 Task: Save your favorite rooftop view spot in New York as a favorite location.
Action: Key pressed <Key.caps_lock>S<Key.caps_lock>andbar<Key.space>
Screenshot: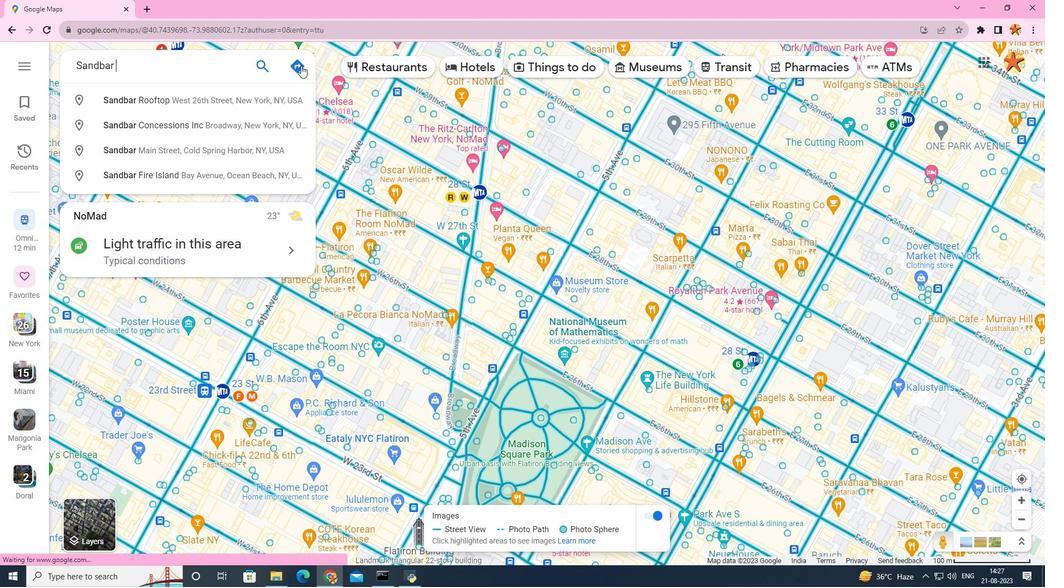 
Action: Mouse moved to (300, 102)
Screenshot: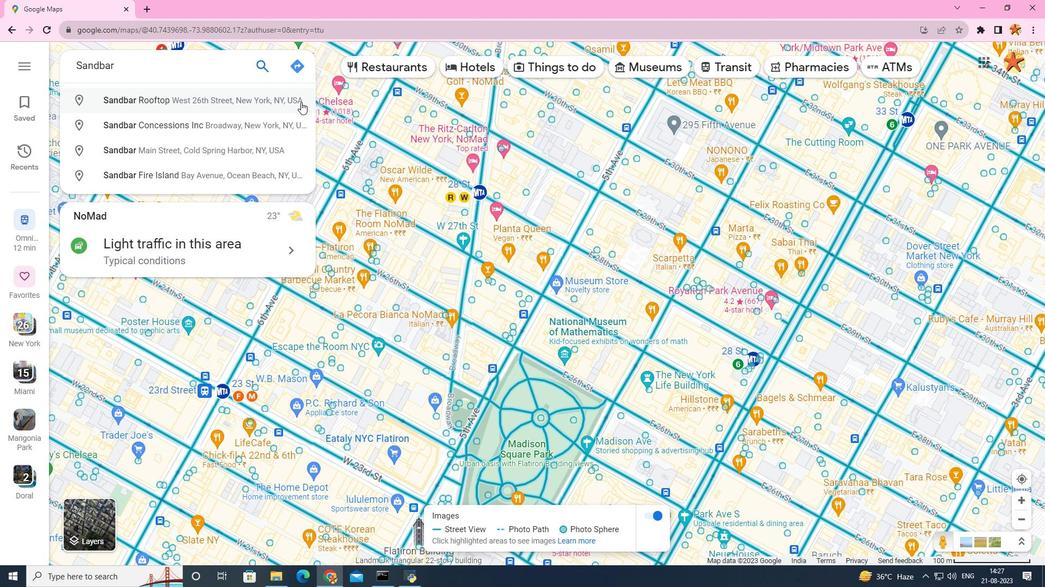 
Action: Mouse pressed left at (300, 102)
Screenshot: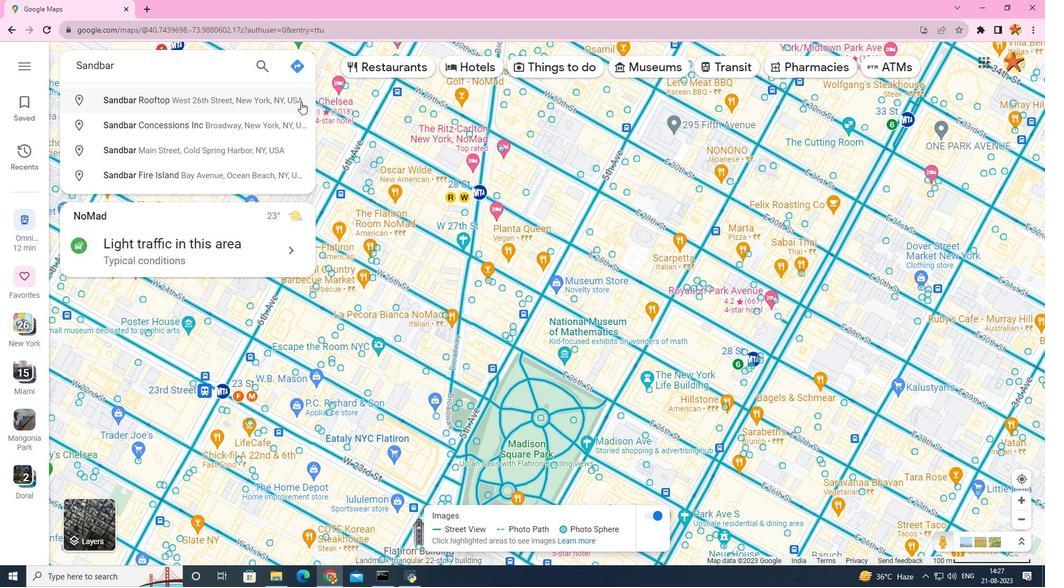 
Action: Mouse moved to (157, 287)
Screenshot: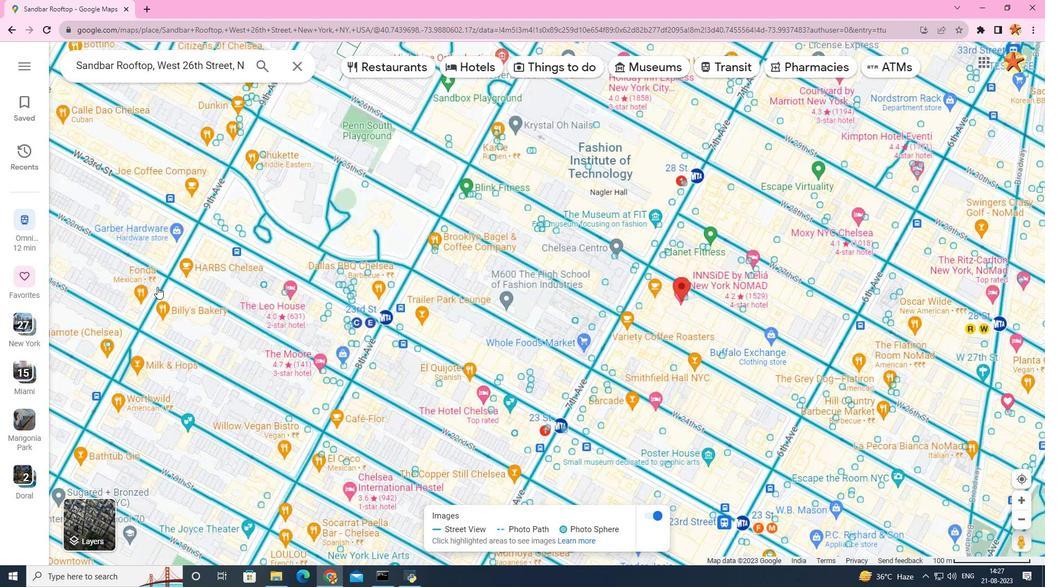 
Action: Mouse scrolled (157, 286) with delta (0, 0)
Screenshot: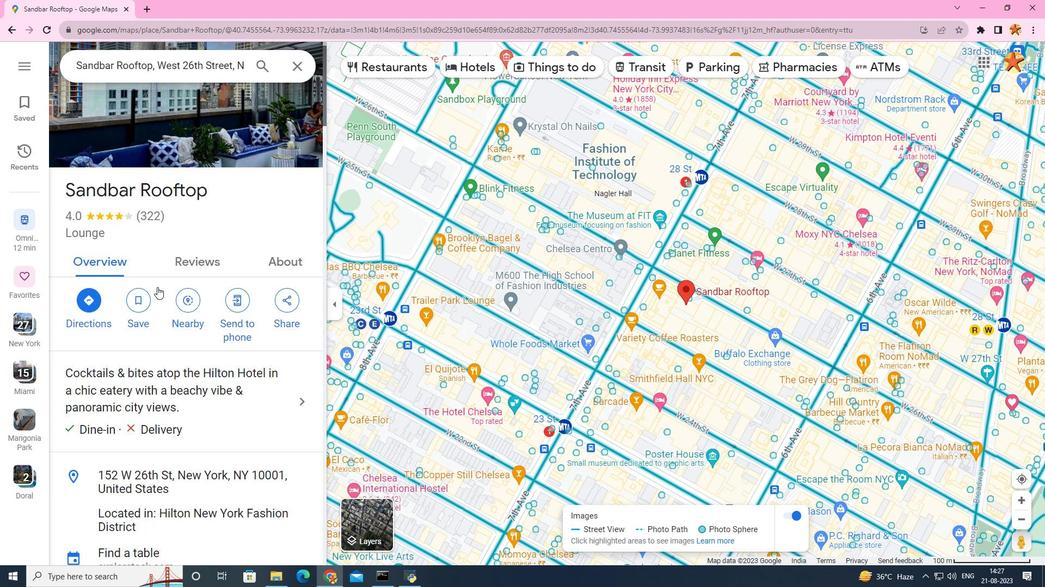 
Action: Mouse scrolled (157, 286) with delta (0, 0)
Screenshot: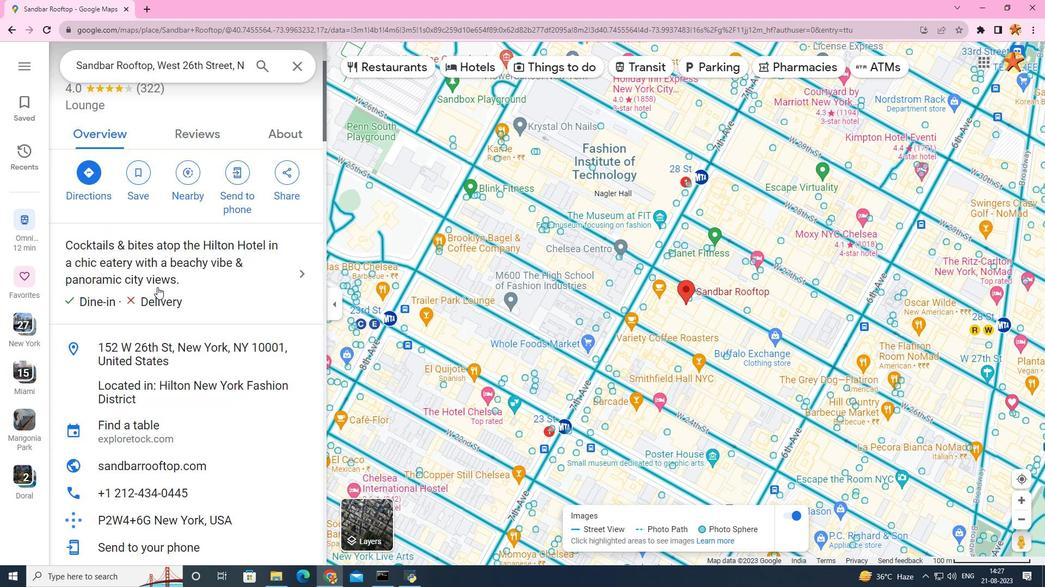 
Action: Mouse scrolled (157, 286) with delta (0, 0)
Screenshot: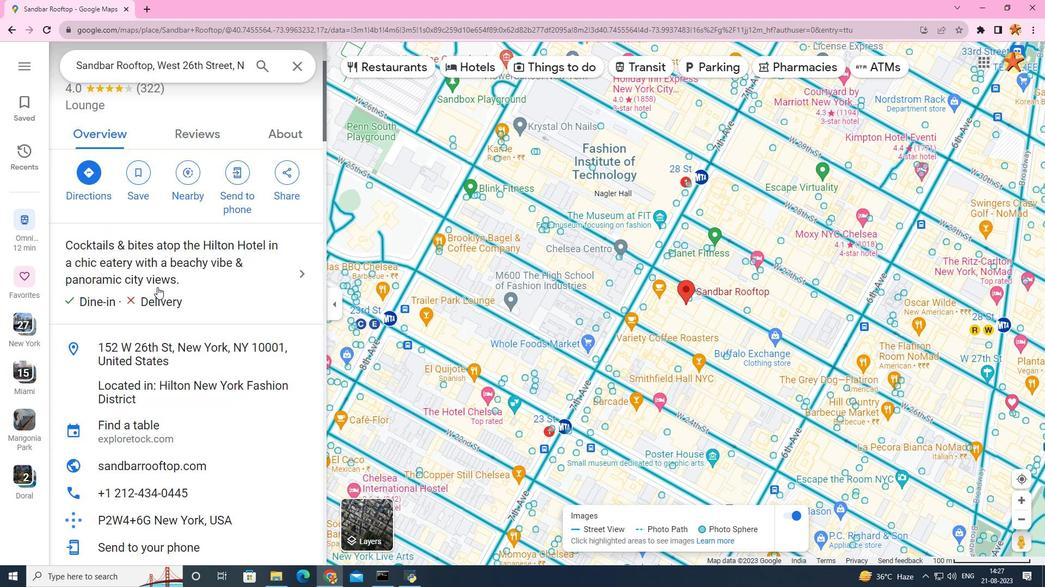 
Action: Mouse scrolled (157, 286) with delta (0, 0)
Screenshot: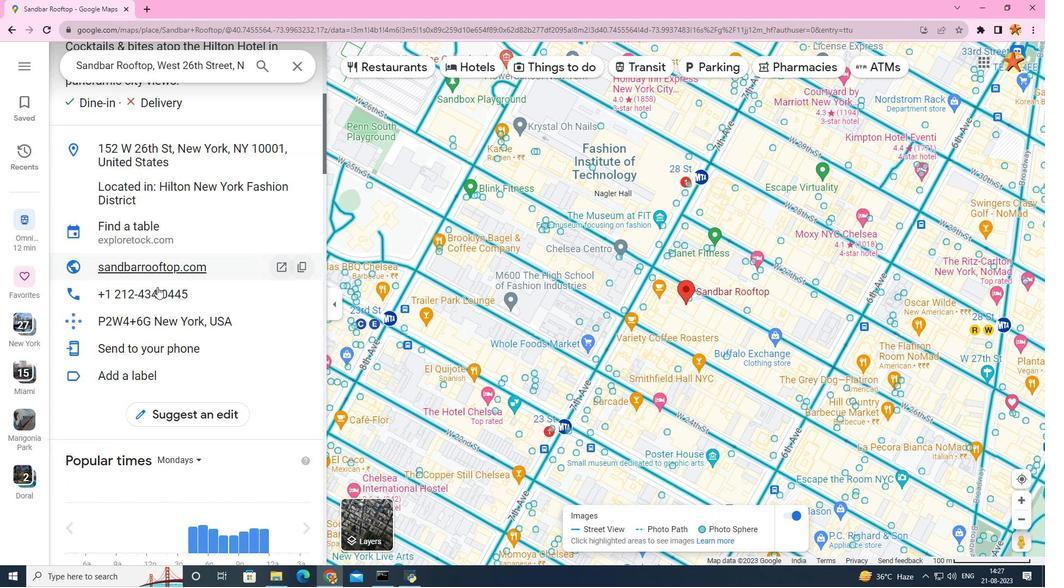 
Action: Mouse scrolled (157, 286) with delta (0, 0)
Screenshot: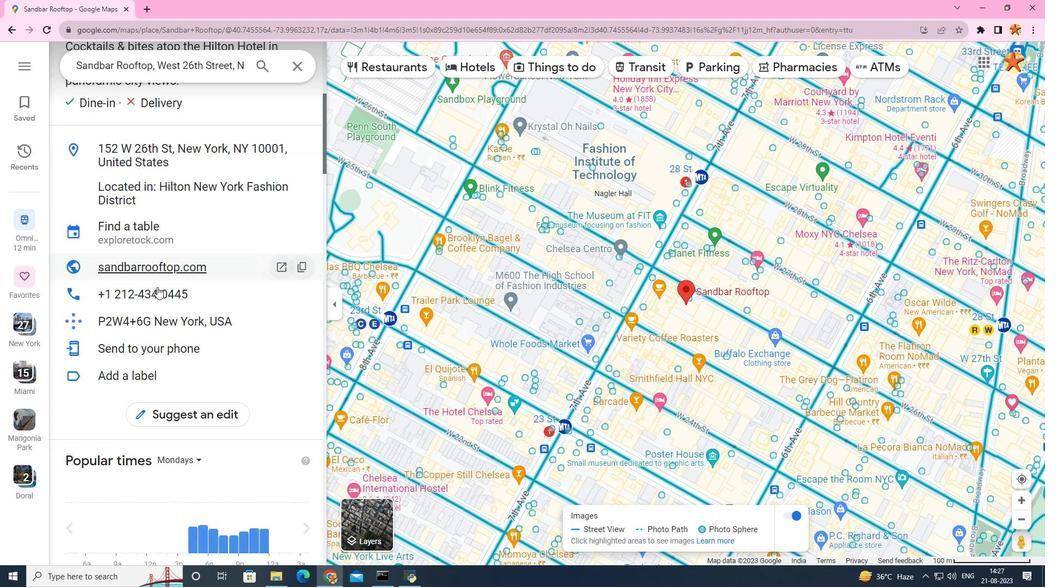 
Action: Mouse scrolled (157, 286) with delta (0, 0)
Screenshot: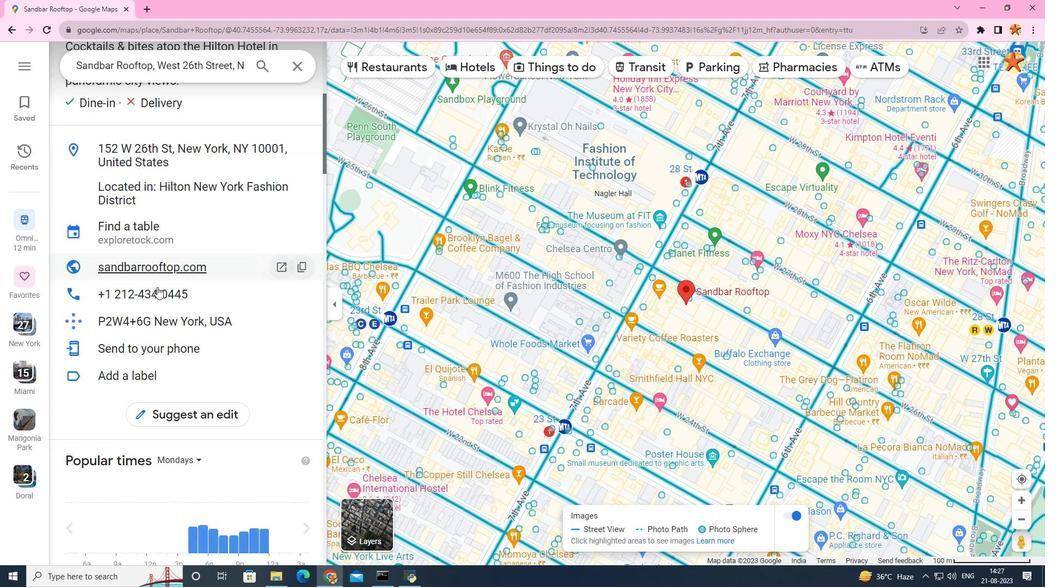 
Action: Mouse scrolled (157, 286) with delta (0, 0)
Screenshot: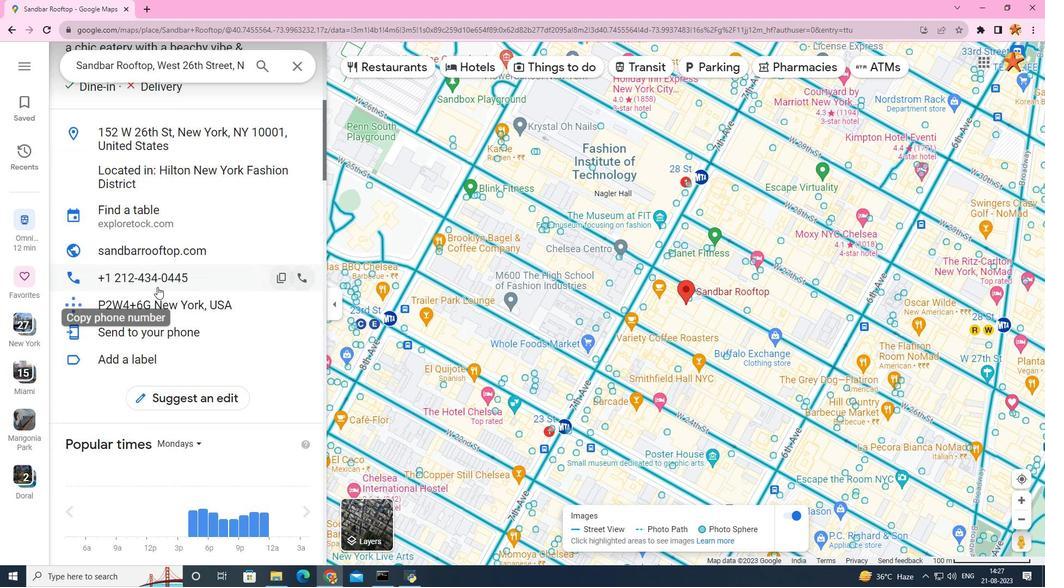 
Action: Mouse scrolled (157, 286) with delta (0, 0)
Screenshot: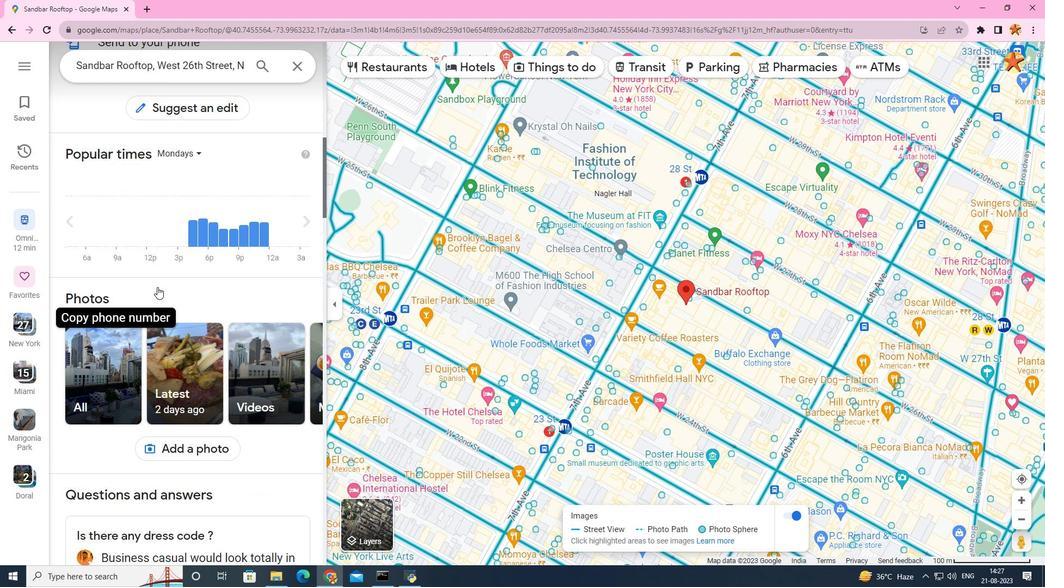 
Action: Mouse scrolled (157, 286) with delta (0, 0)
Screenshot: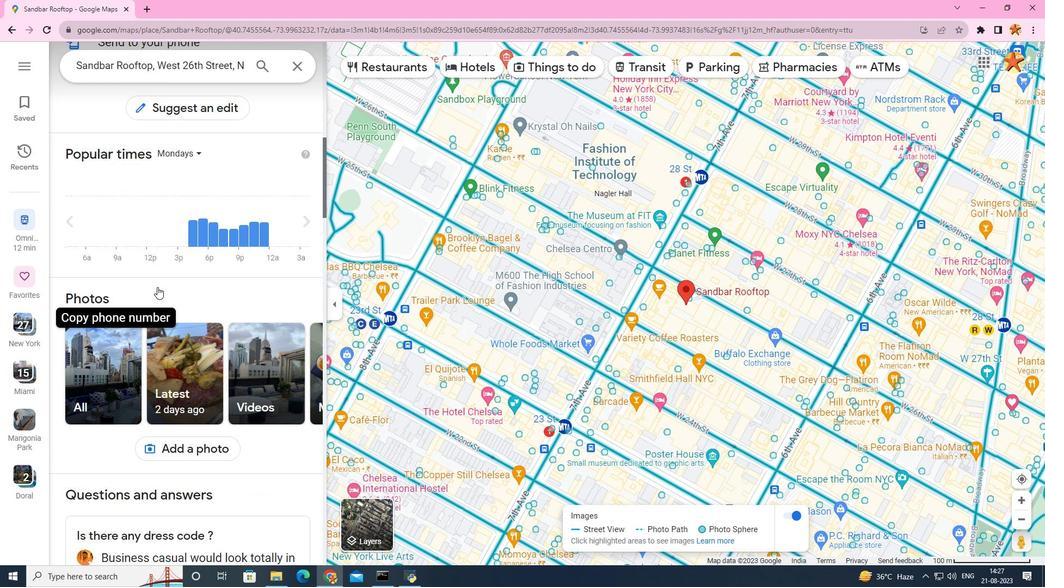 
Action: Mouse scrolled (157, 286) with delta (0, 0)
Screenshot: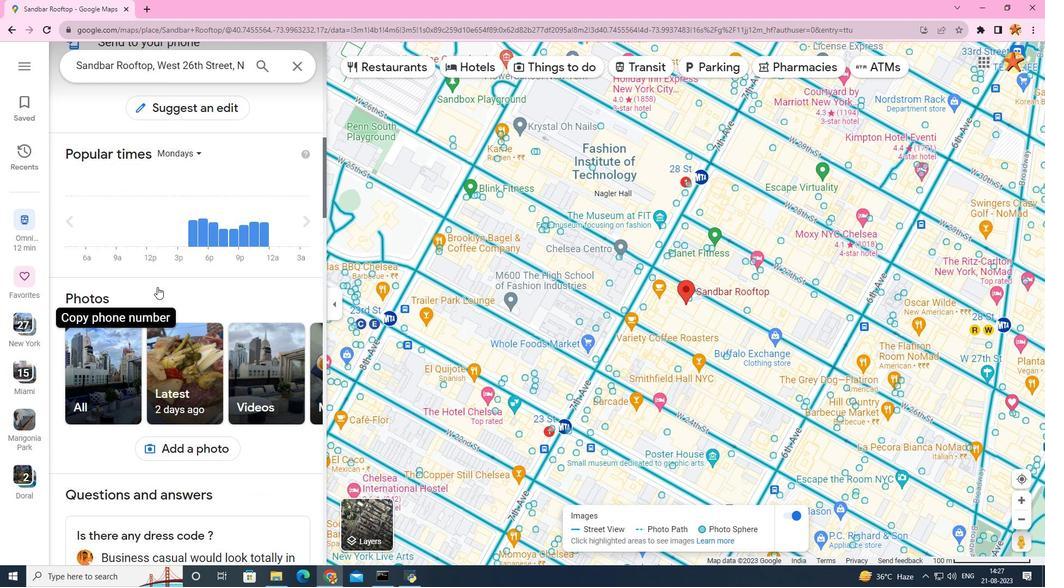
Action: Mouse scrolled (157, 286) with delta (0, 0)
Screenshot: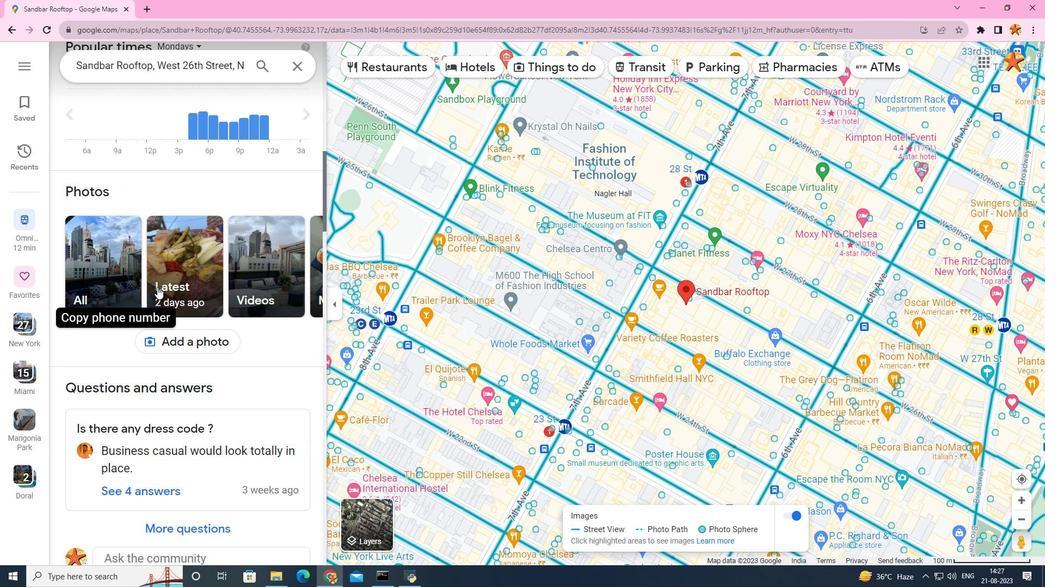
Action: Mouse scrolled (157, 286) with delta (0, 0)
Screenshot: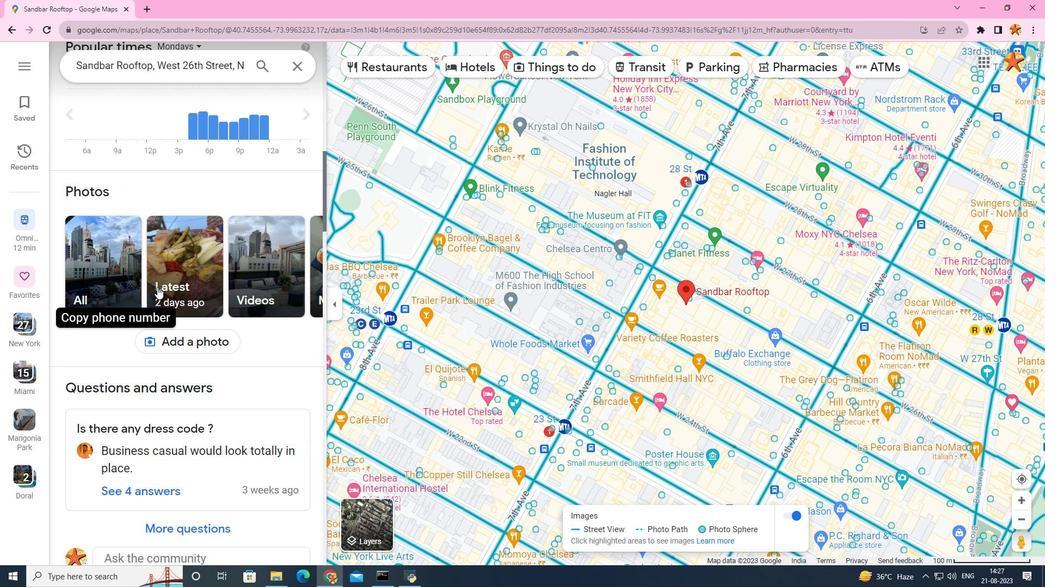 
Action: Mouse scrolled (157, 286) with delta (0, 0)
Screenshot: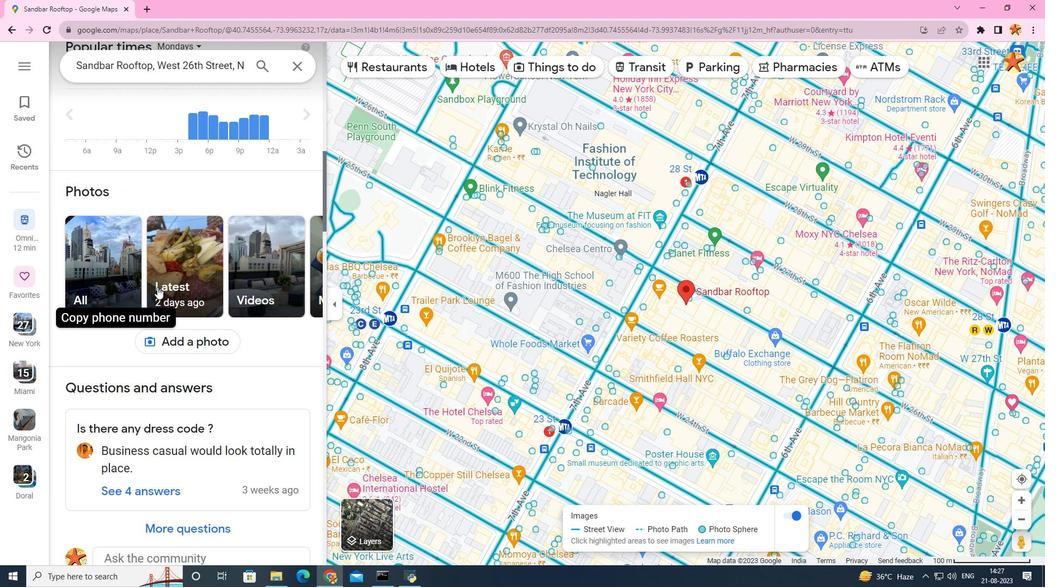 
Action: Mouse scrolled (157, 286) with delta (0, 0)
Screenshot: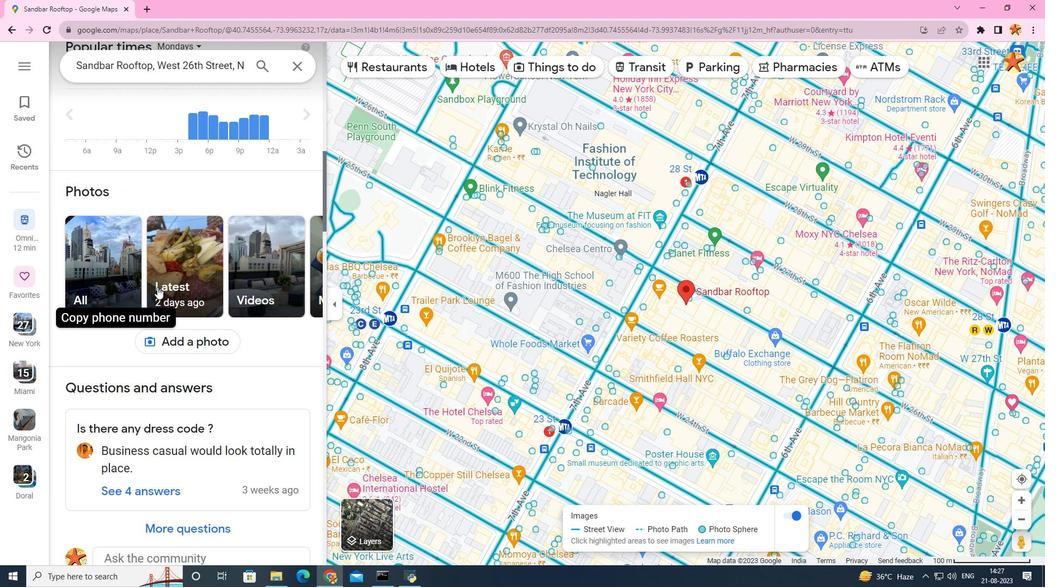 
Action: Mouse scrolled (157, 286) with delta (0, 0)
Screenshot: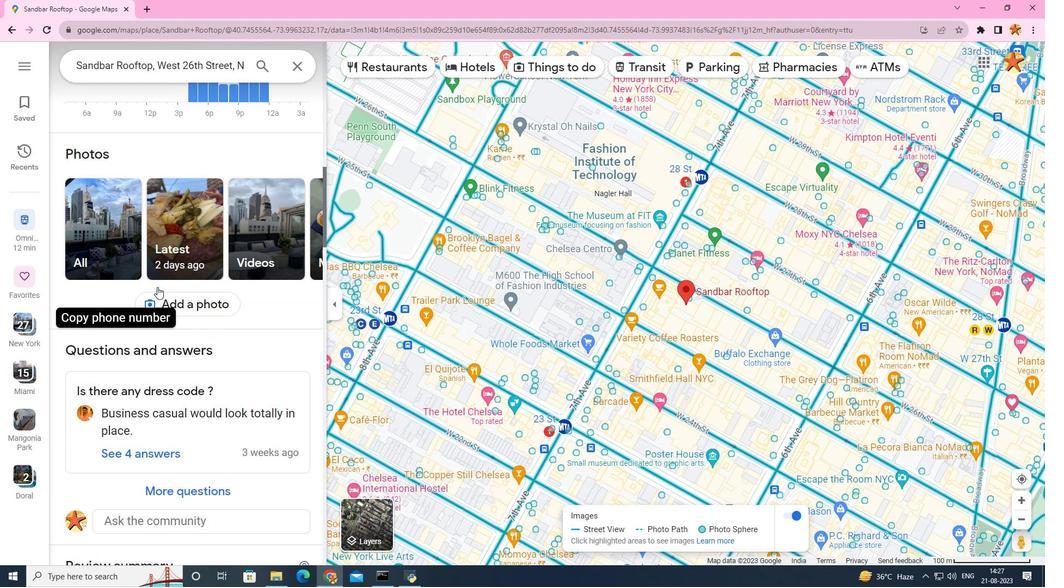 
Action: Mouse scrolled (157, 287) with delta (0, 0)
Screenshot: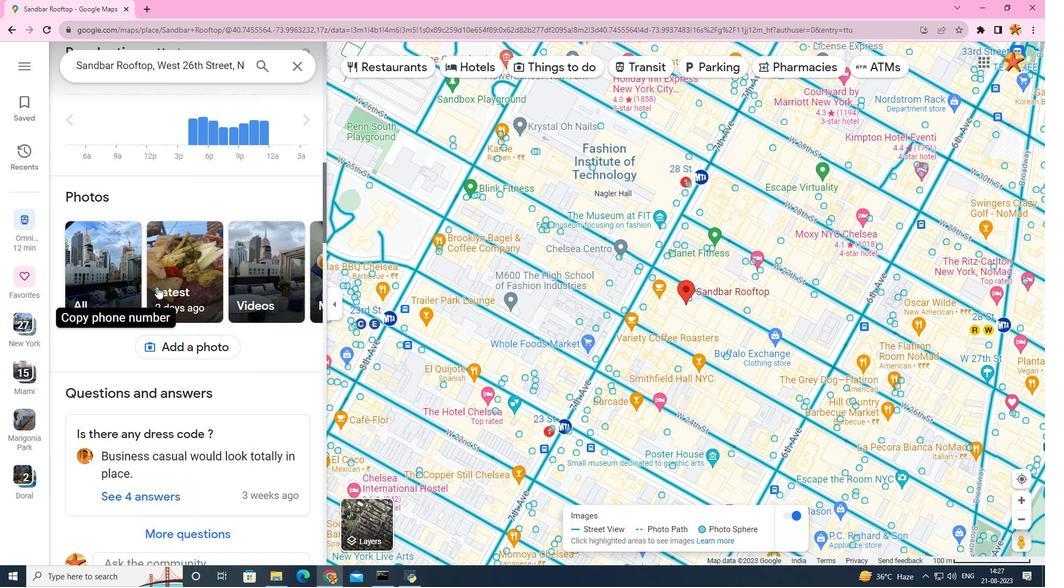 
Action: Mouse moved to (119, 287)
Screenshot: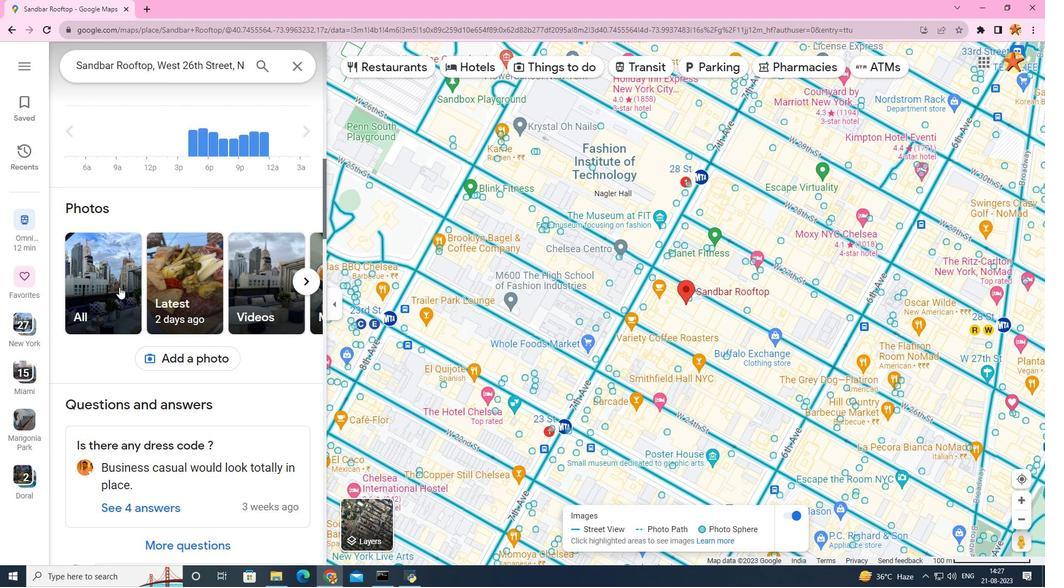 
Action: Mouse pressed left at (119, 287)
Screenshot: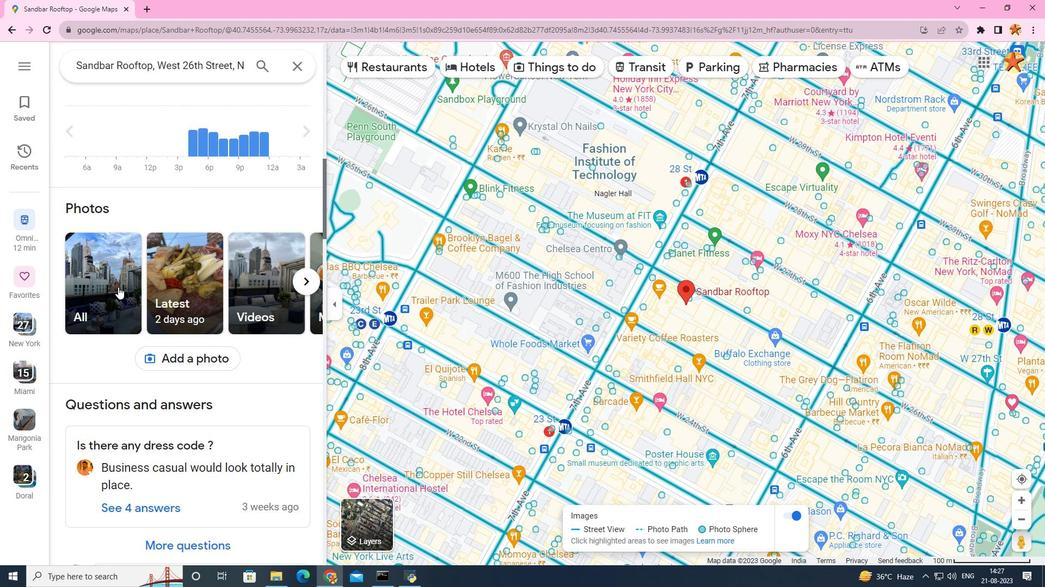 
Action: Mouse moved to (708, 484)
Screenshot: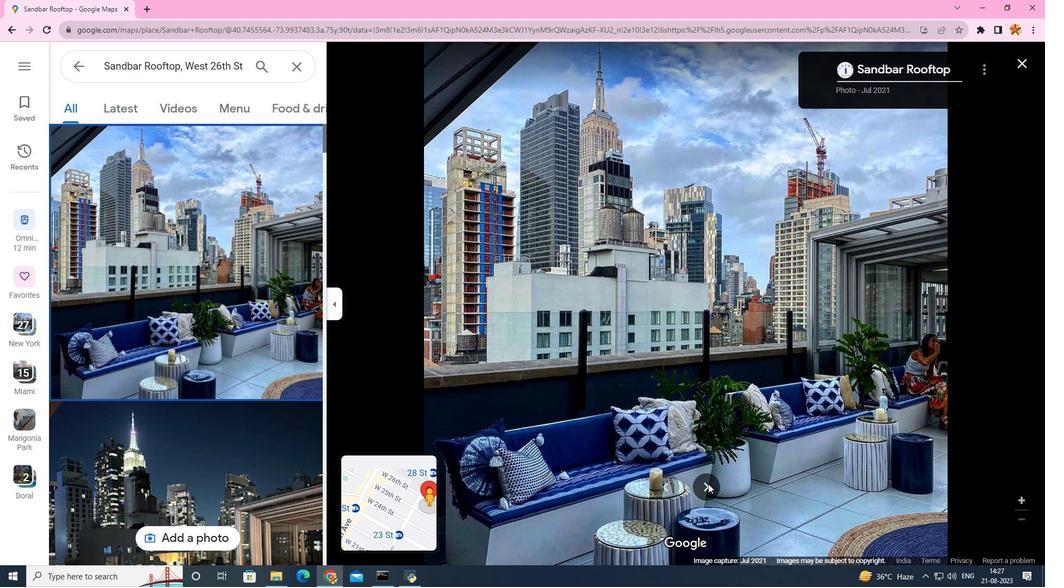 
Action: Mouse pressed left at (708, 484)
Screenshot: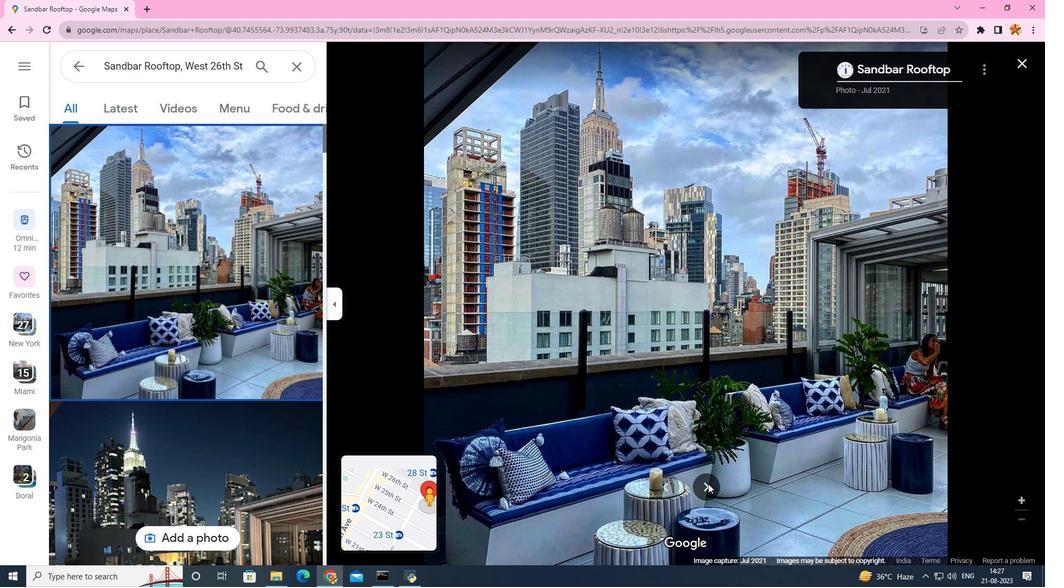 
Action: Mouse pressed left at (708, 484)
Screenshot: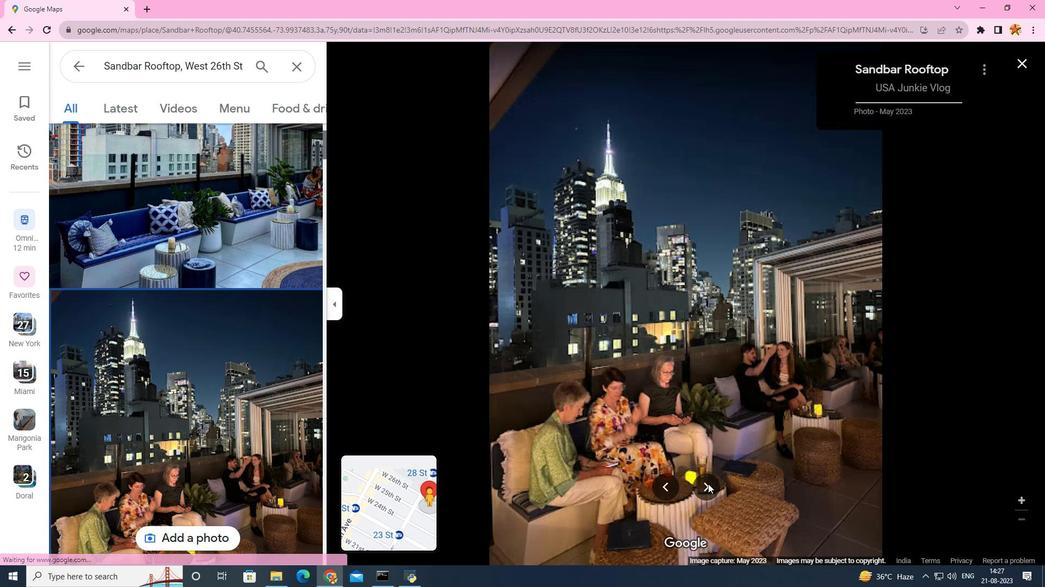 
Action: Mouse pressed left at (708, 484)
Screenshot: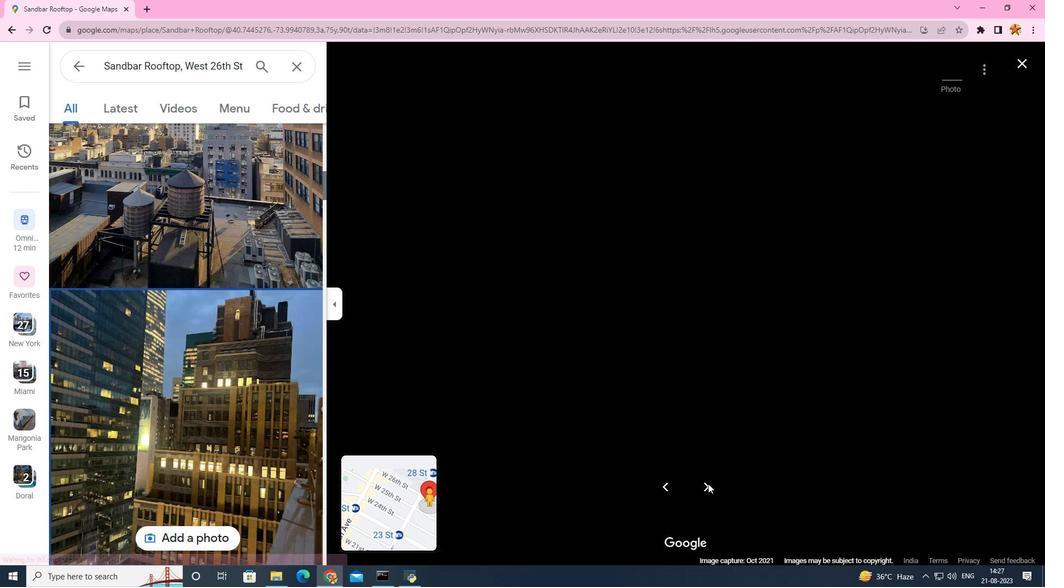 
Action: Mouse pressed left at (708, 484)
Screenshot: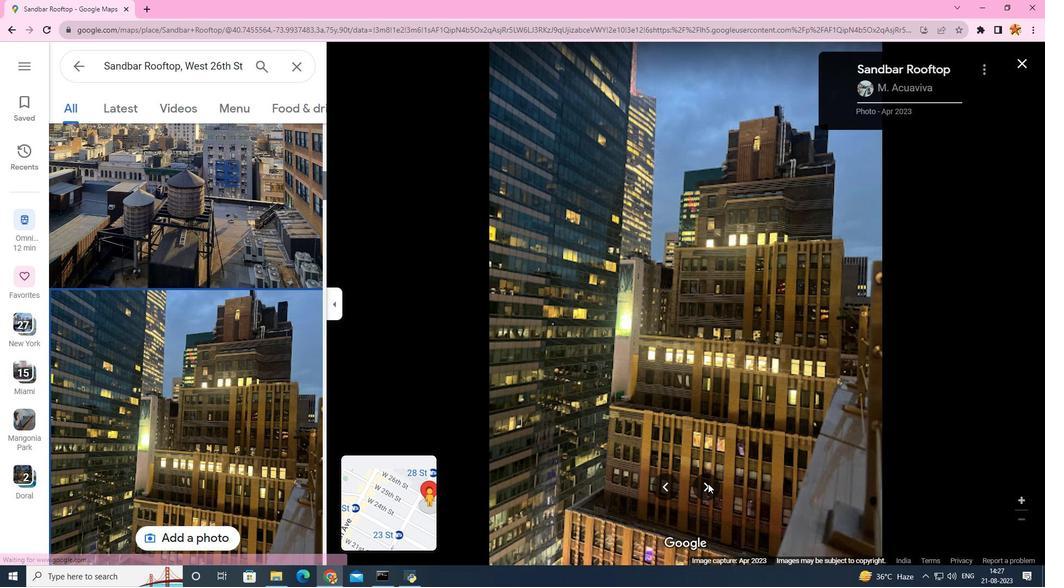 
Action: Mouse pressed left at (708, 484)
Screenshot: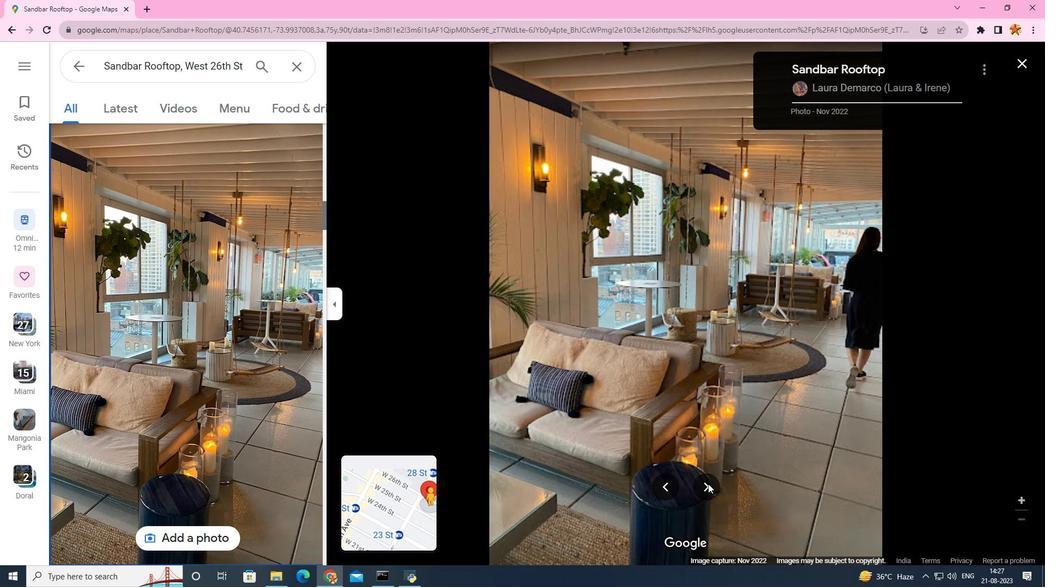 
Action: Mouse pressed left at (708, 484)
Screenshot: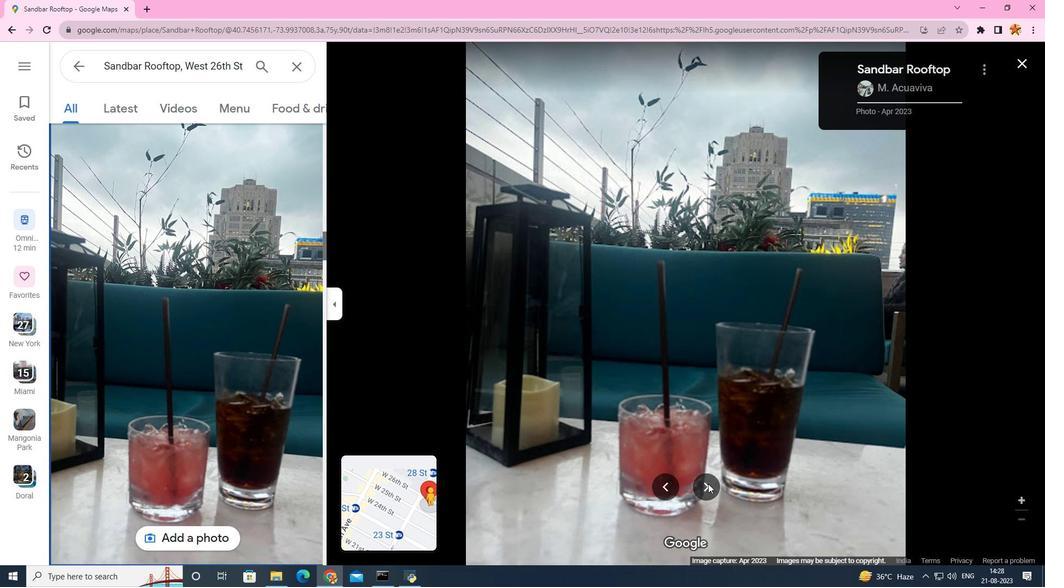 
Action: Mouse pressed left at (708, 484)
Screenshot: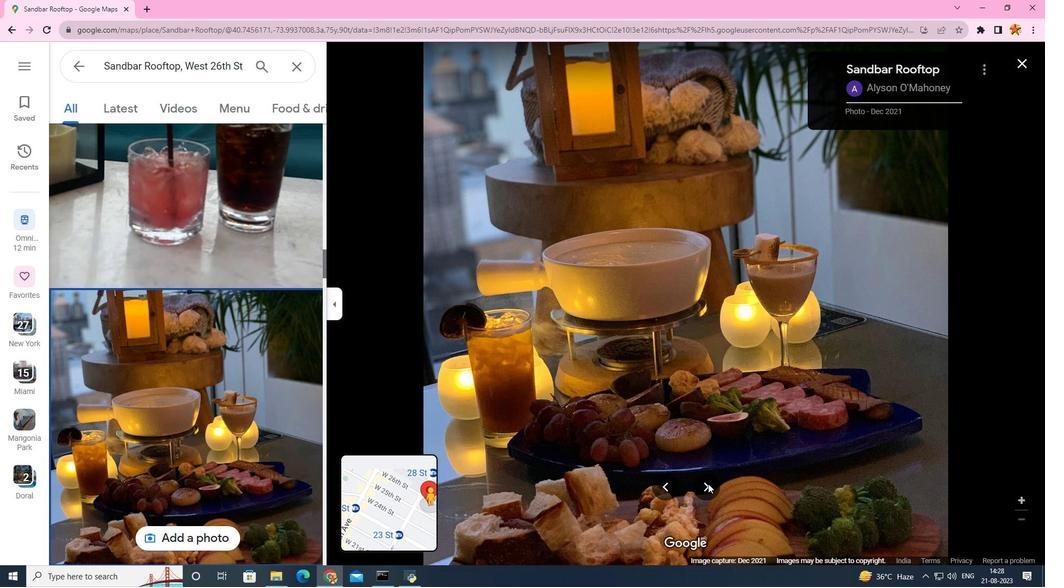 
Action: Mouse pressed left at (708, 484)
Screenshot: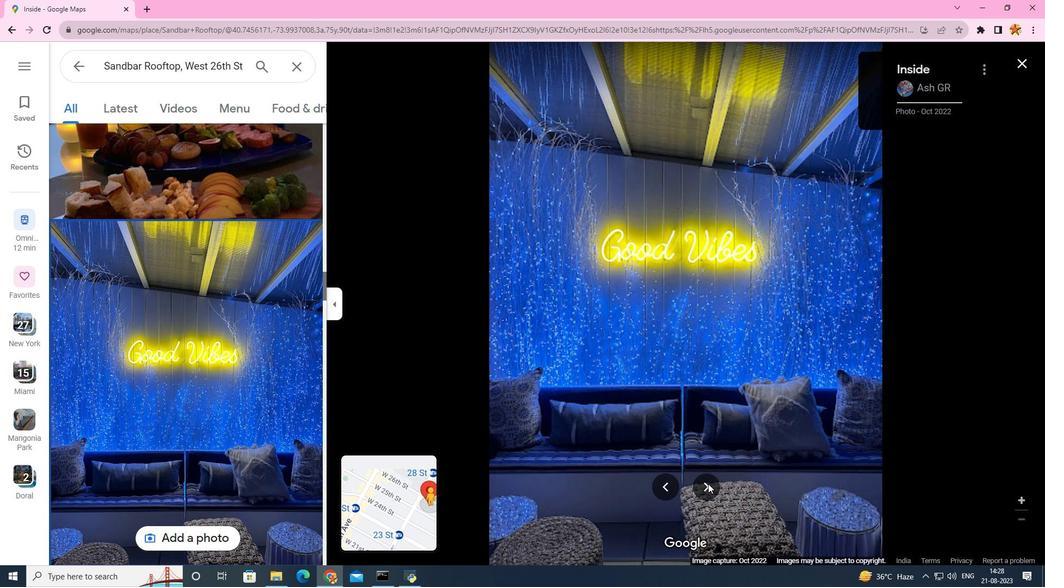 
Action: Mouse pressed left at (708, 484)
Screenshot: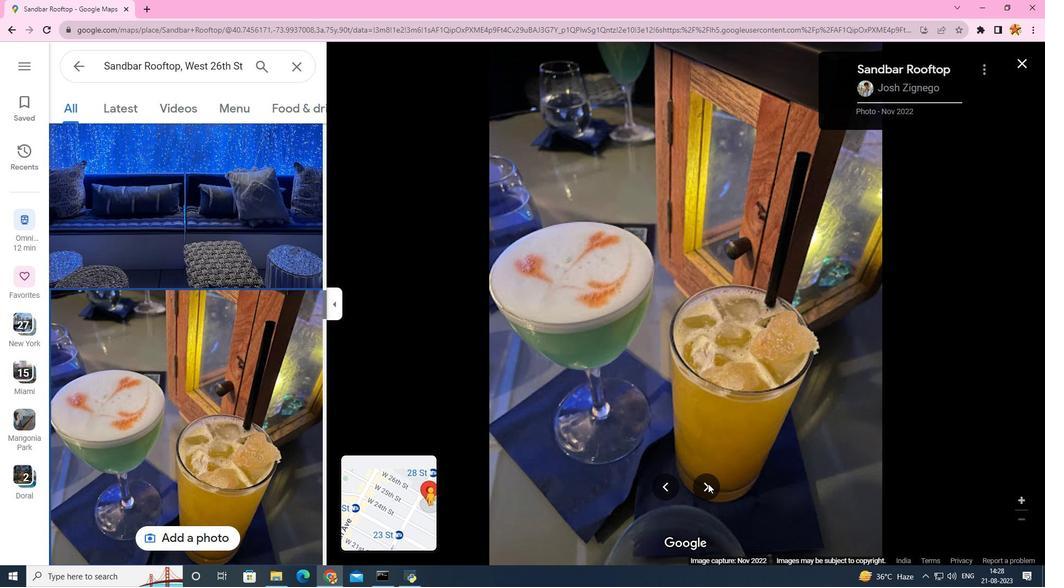 
Action: Mouse pressed left at (708, 484)
Screenshot: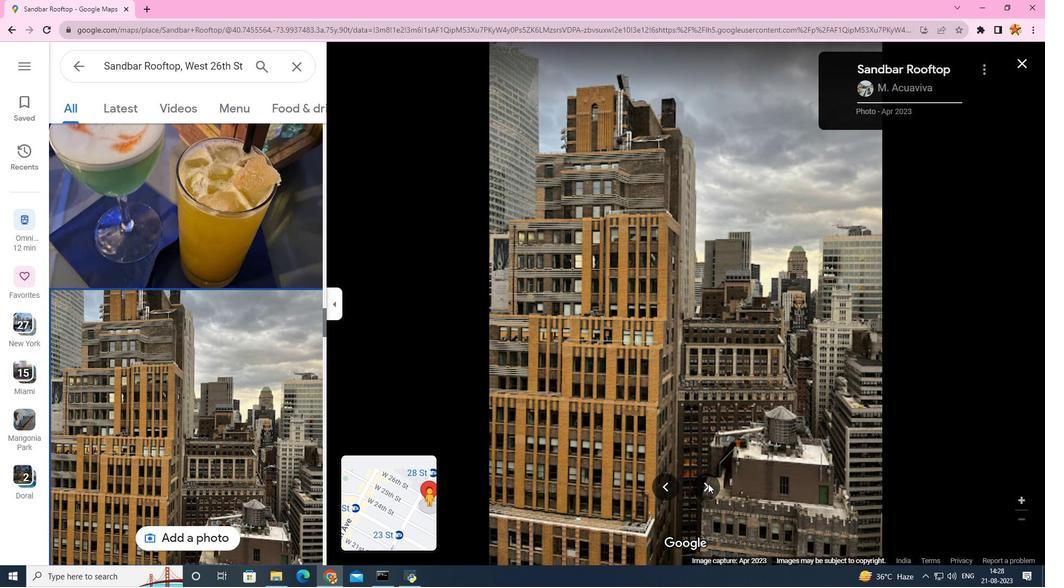 
Action: Mouse moved to (707, 484)
Screenshot: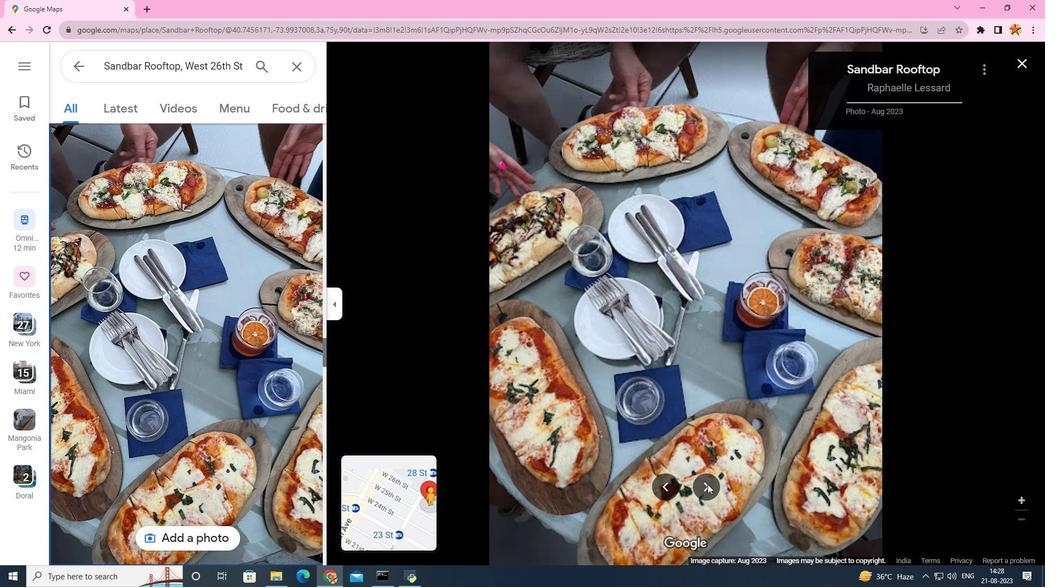 
Action: Mouse pressed left at (707, 484)
Screenshot: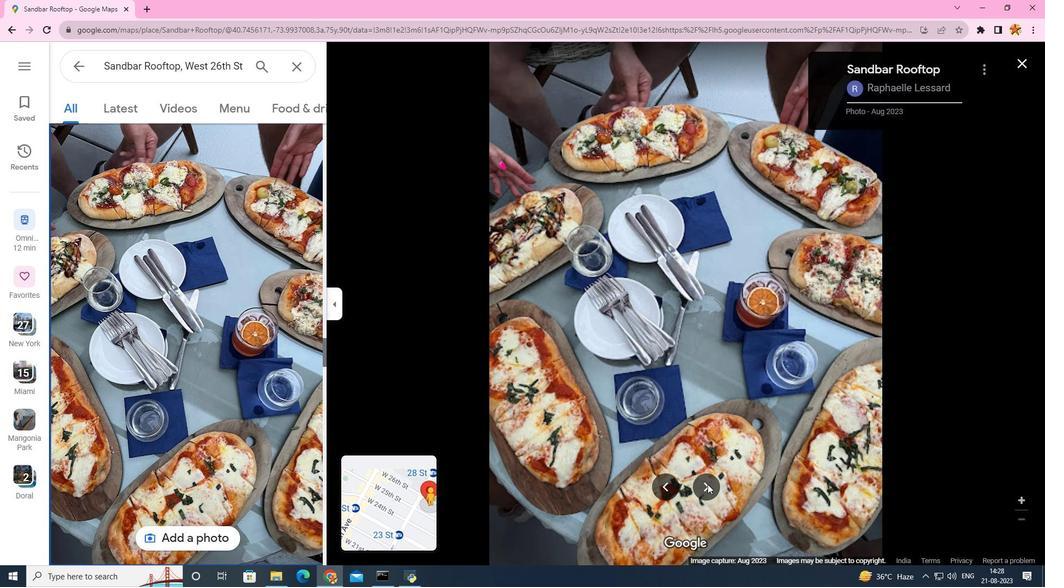 
Action: Mouse pressed left at (707, 484)
Screenshot: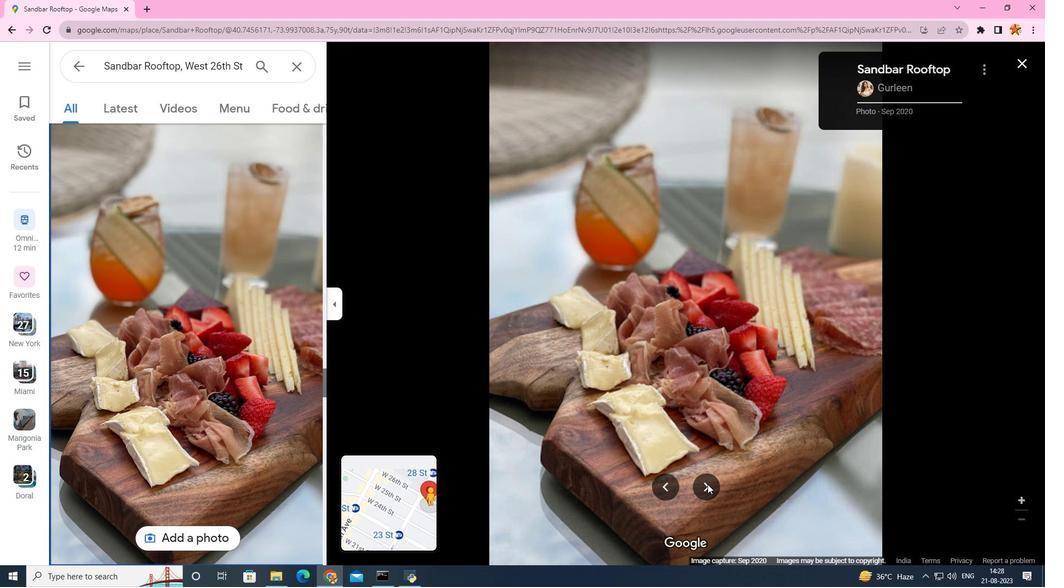 
Action: Mouse pressed left at (707, 484)
Screenshot: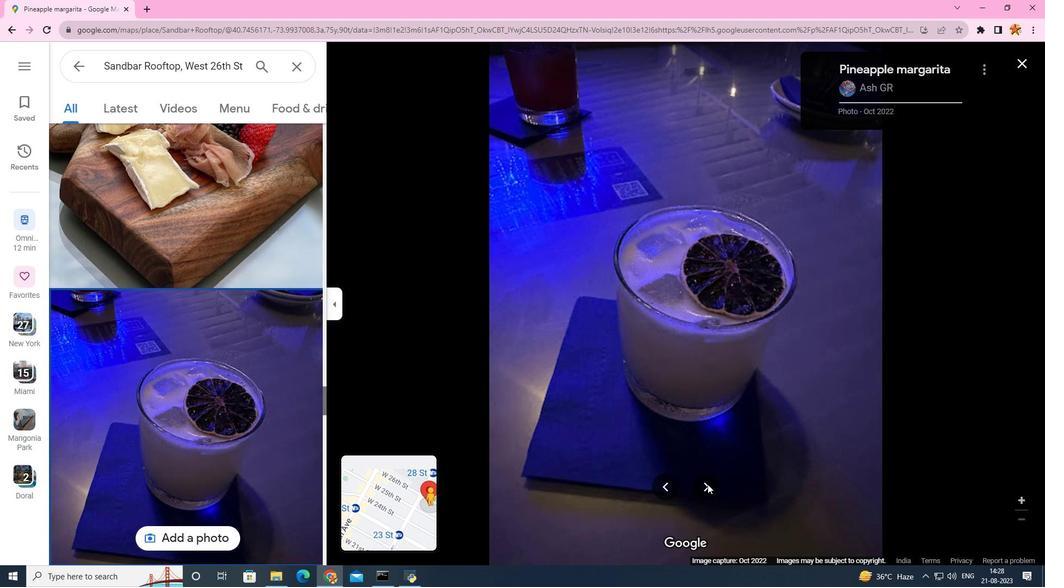 
Action: Mouse moved to (707, 486)
Screenshot: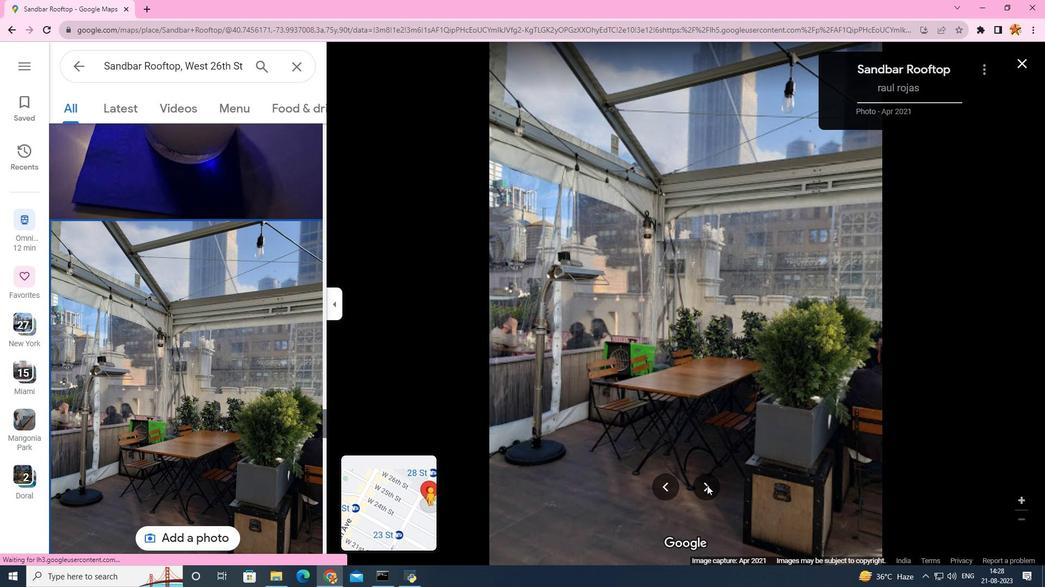 
Action: Mouse pressed left at (707, 486)
Screenshot: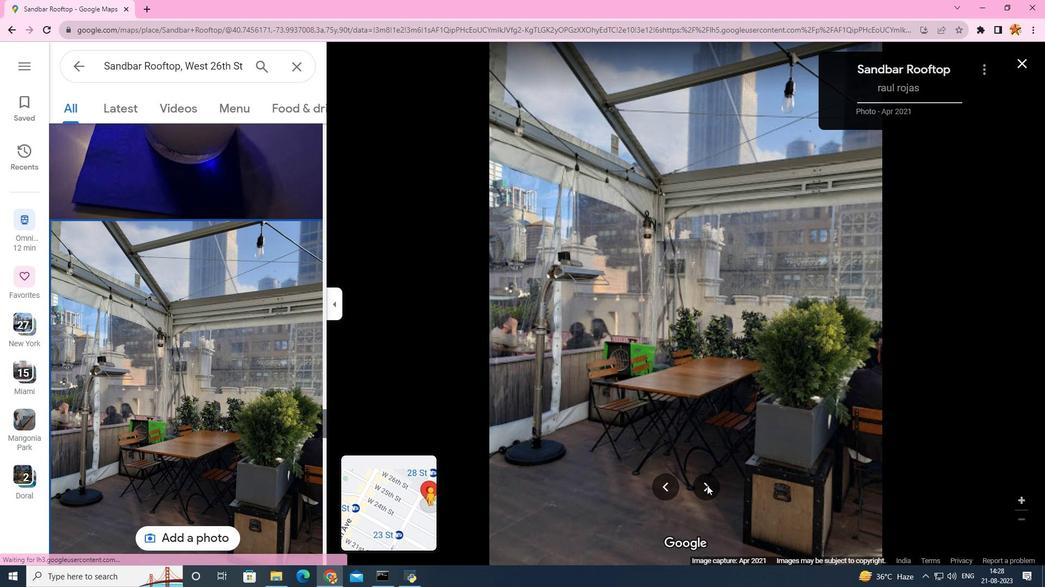 
Action: Mouse pressed left at (707, 486)
Screenshot: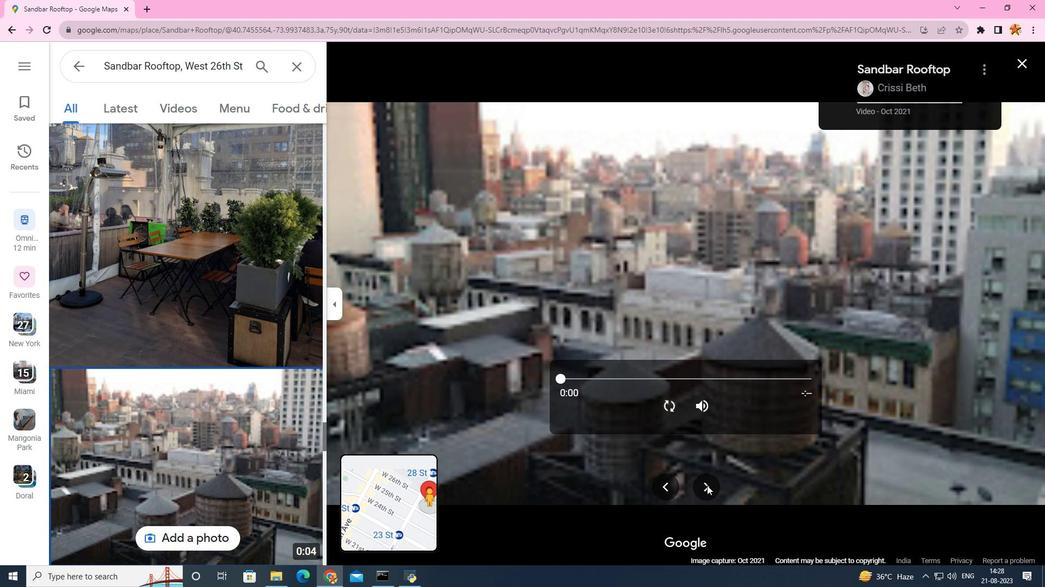 
Action: Mouse pressed left at (707, 486)
Screenshot: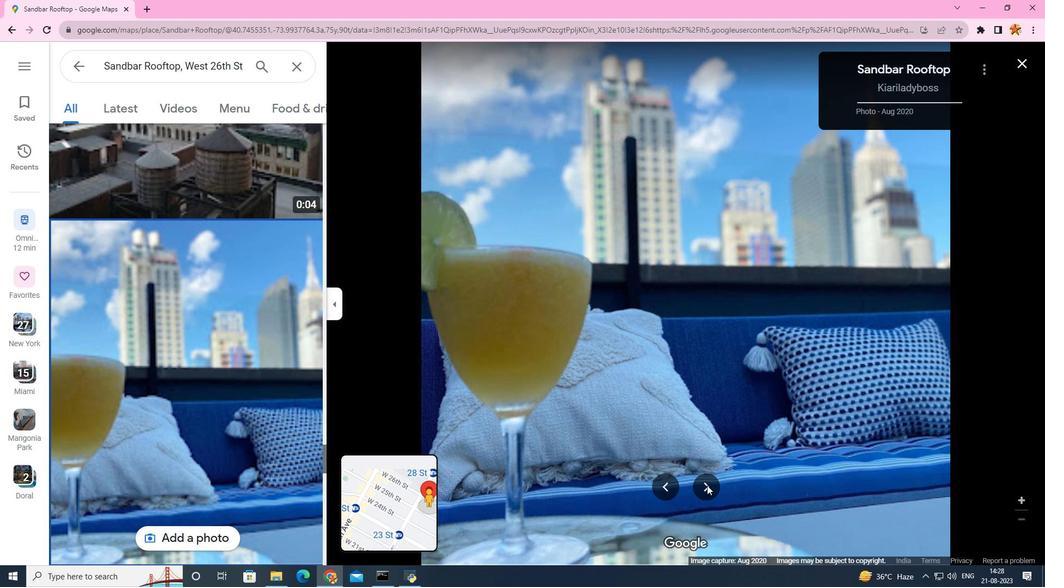 
Action: Mouse pressed left at (707, 486)
Screenshot: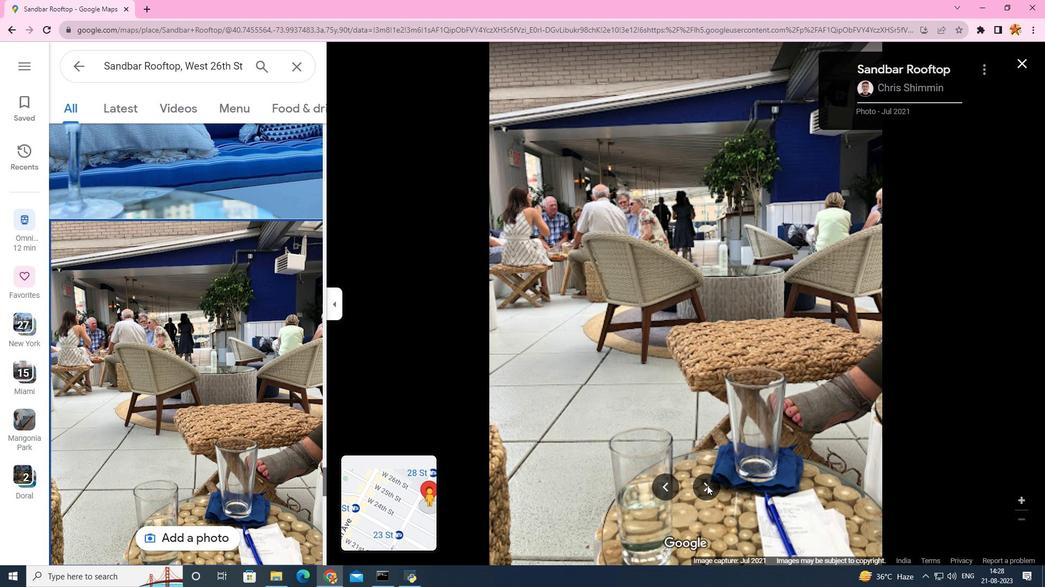 
Action: Mouse pressed left at (707, 486)
Screenshot: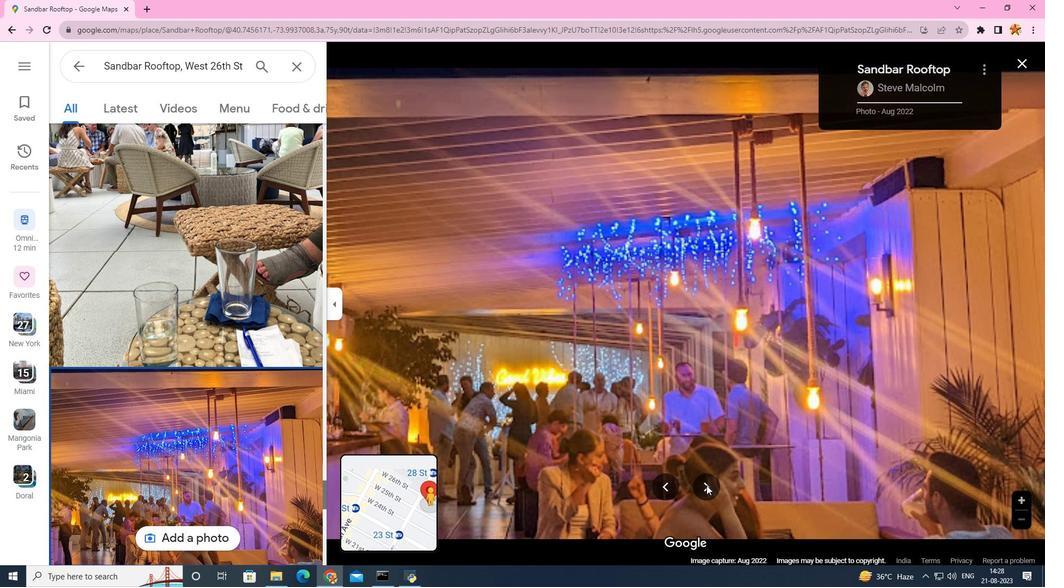 
Action: Mouse moved to (706, 486)
Screenshot: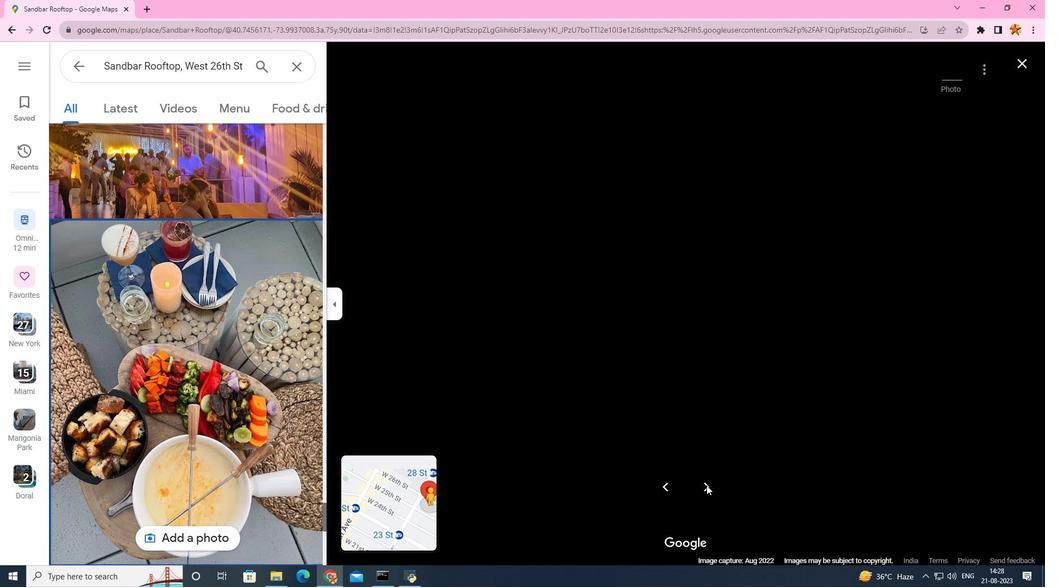 
Action: Mouse pressed left at (706, 486)
Screenshot: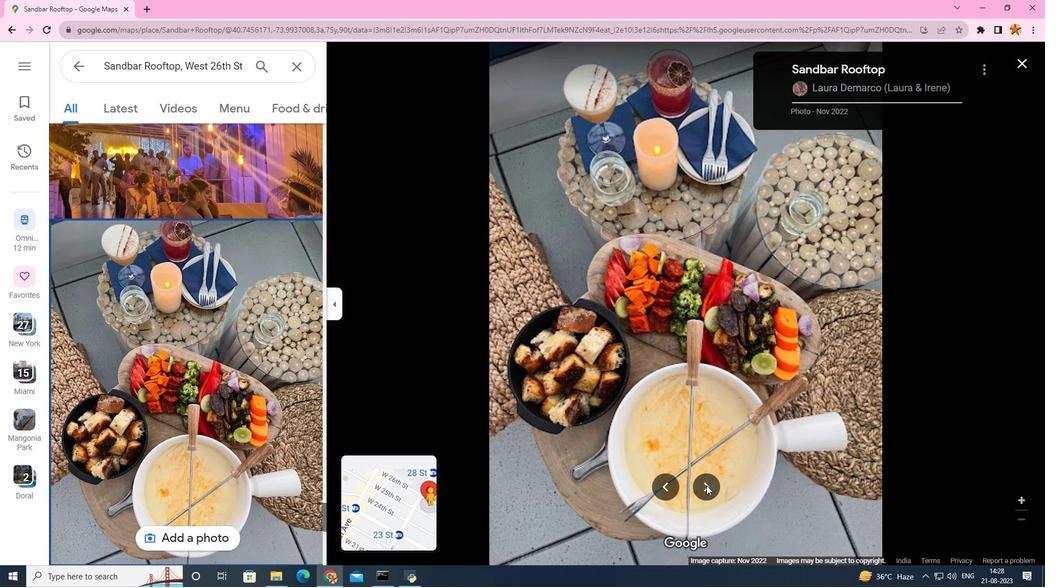
Action: Mouse moved to (697, 441)
Screenshot: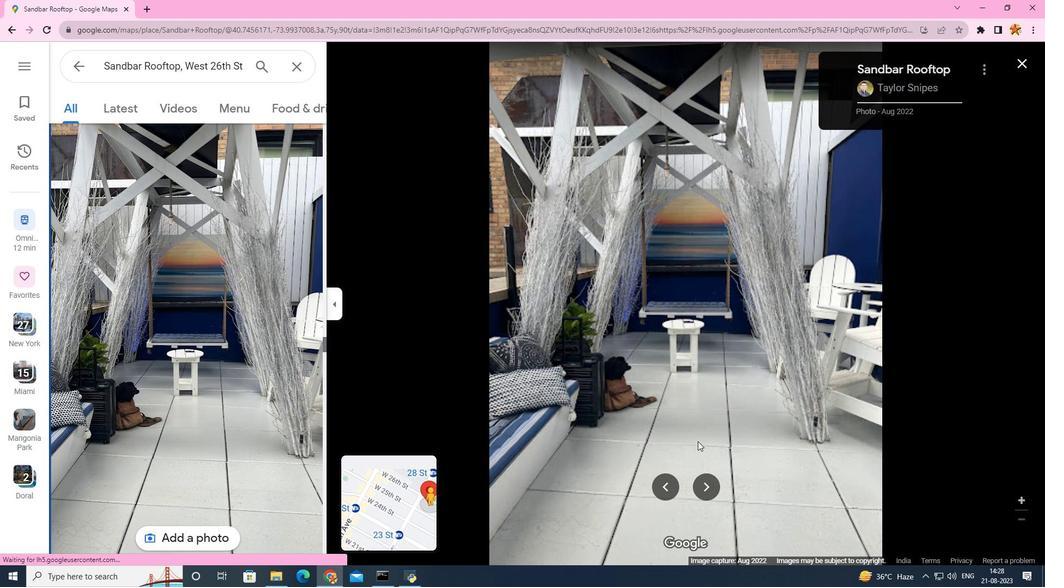 
Action: Mouse pressed left at (697, 441)
Screenshot: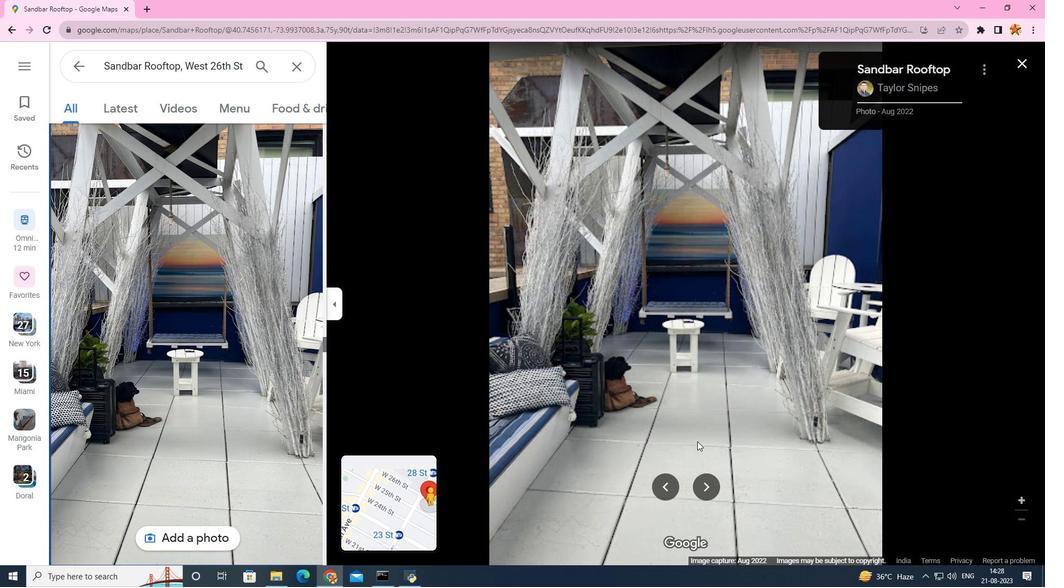 
Action: Mouse moved to (709, 488)
Screenshot: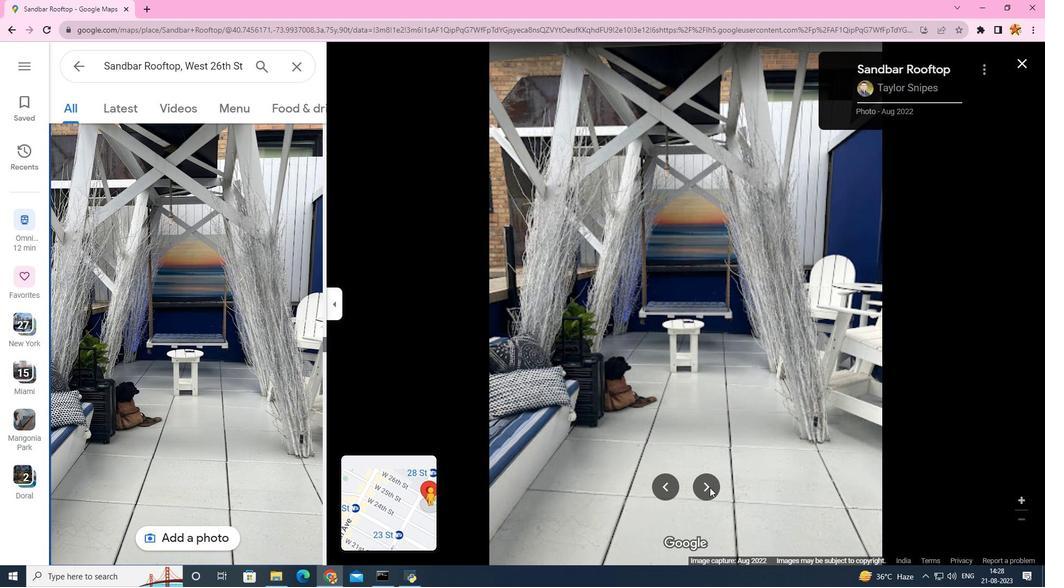 
Action: Mouse pressed left at (709, 488)
Screenshot: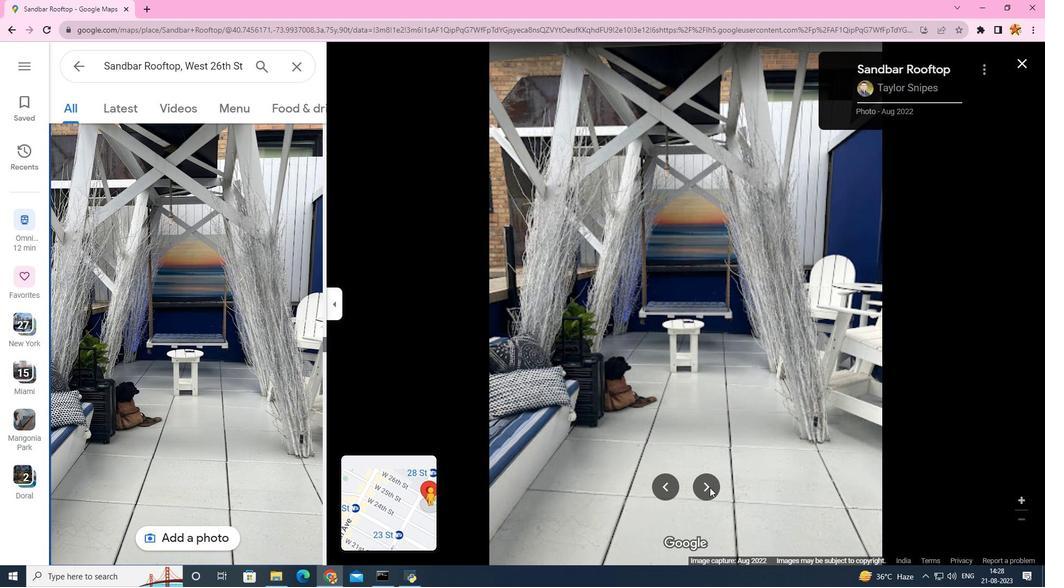 
Action: Mouse pressed left at (709, 488)
Screenshot: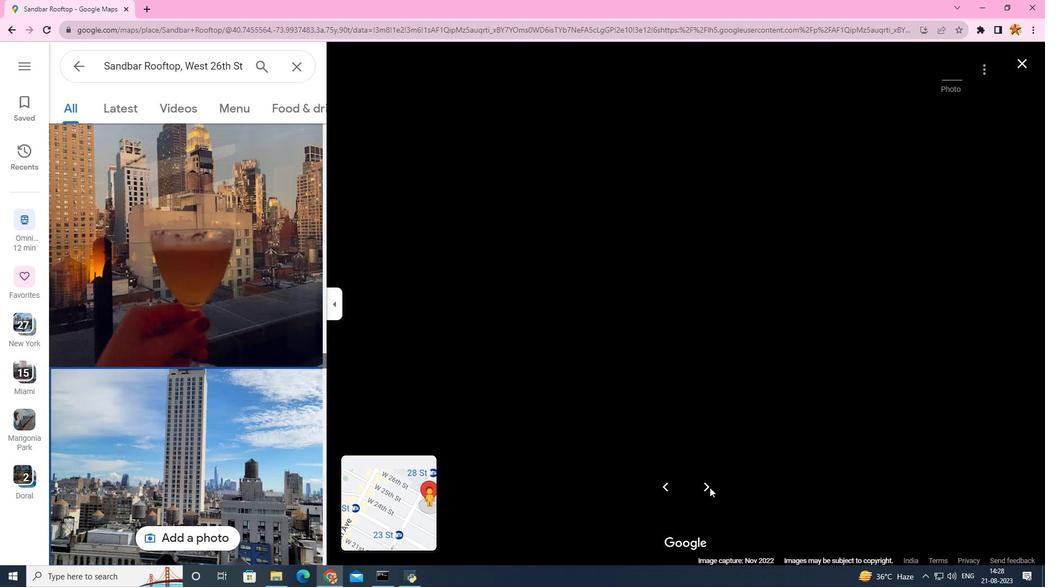 
Action: Mouse moved to (709, 488)
Screenshot: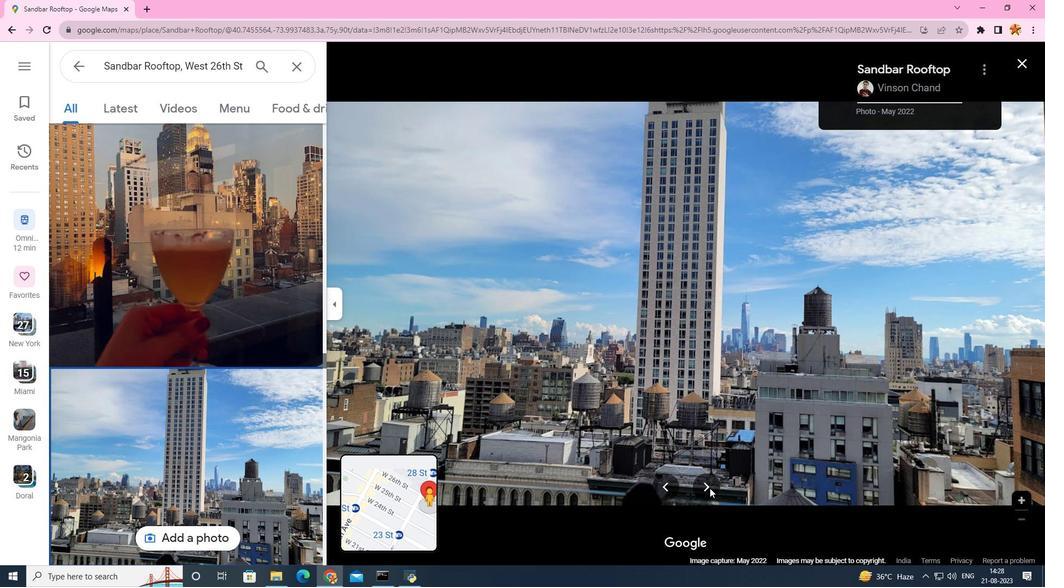 
Action: Mouse pressed left at (709, 488)
Screenshot: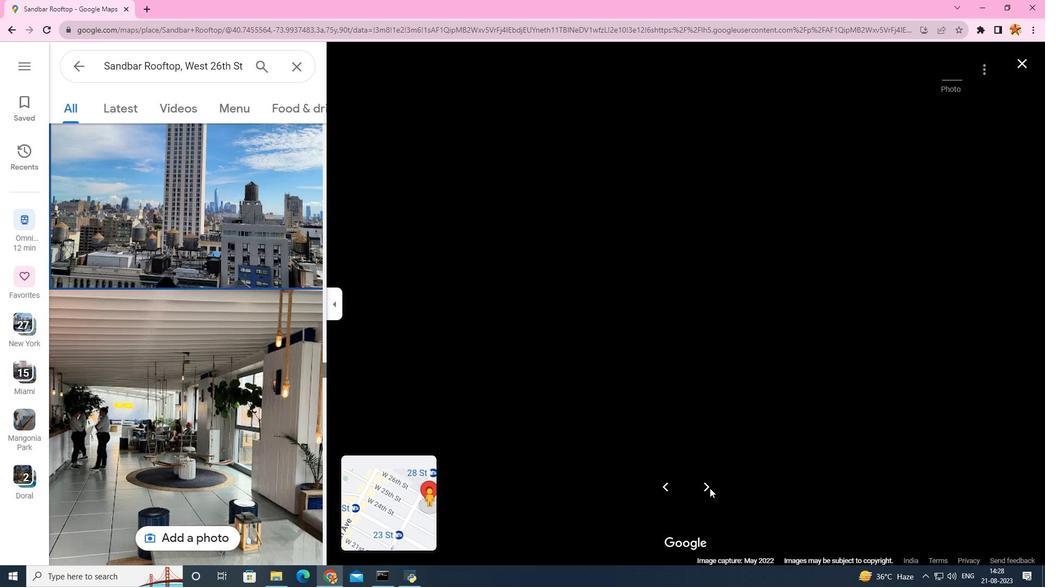 
Action: Mouse pressed left at (709, 488)
Screenshot: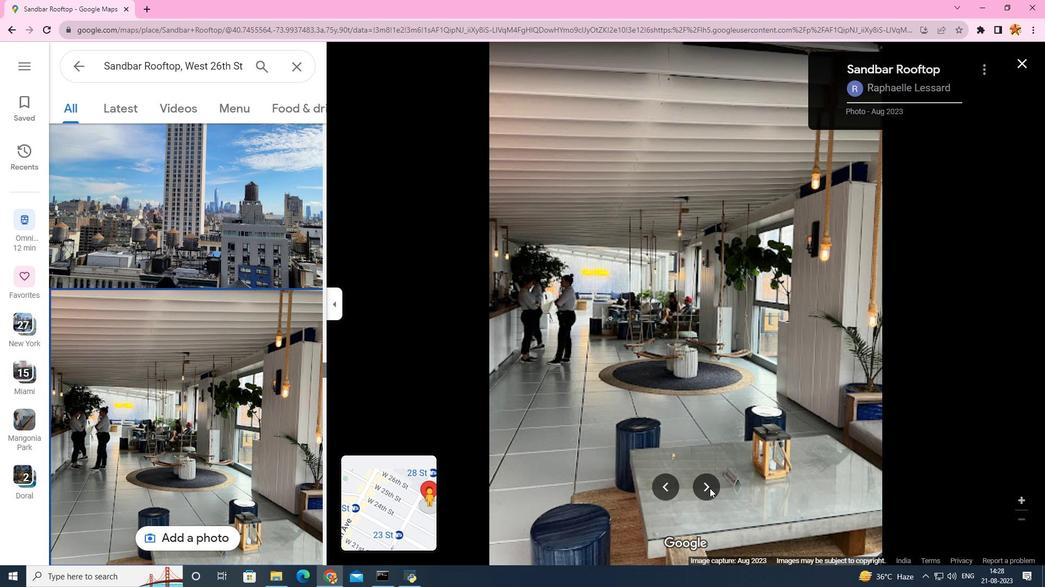 
Action: Mouse pressed left at (709, 488)
Screenshot: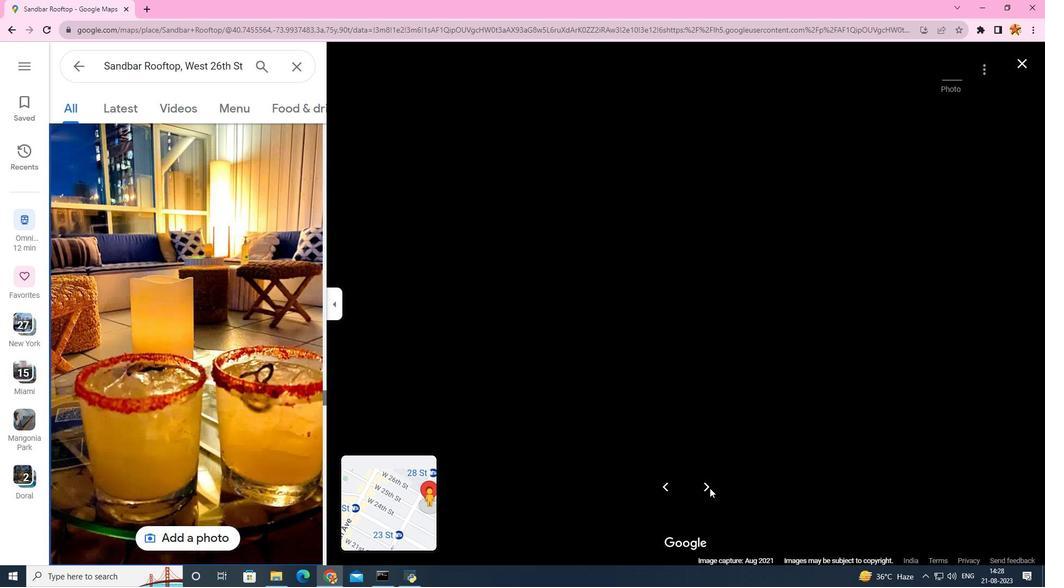 
Action: Mouse pressed left at (709, 488)
Screenshot: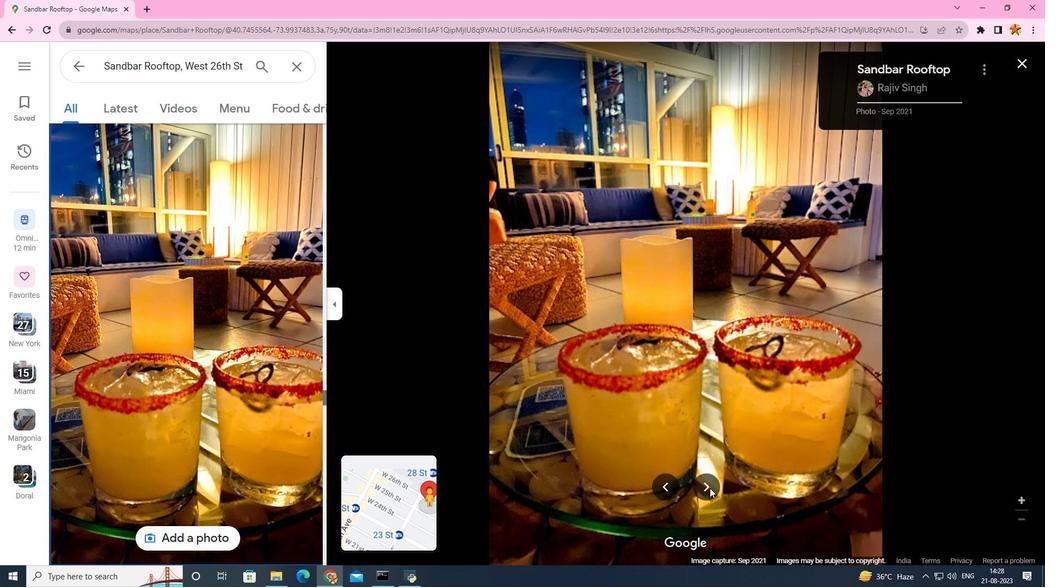 
Action: Mouse pressed left at (709, 488)
Screenshot: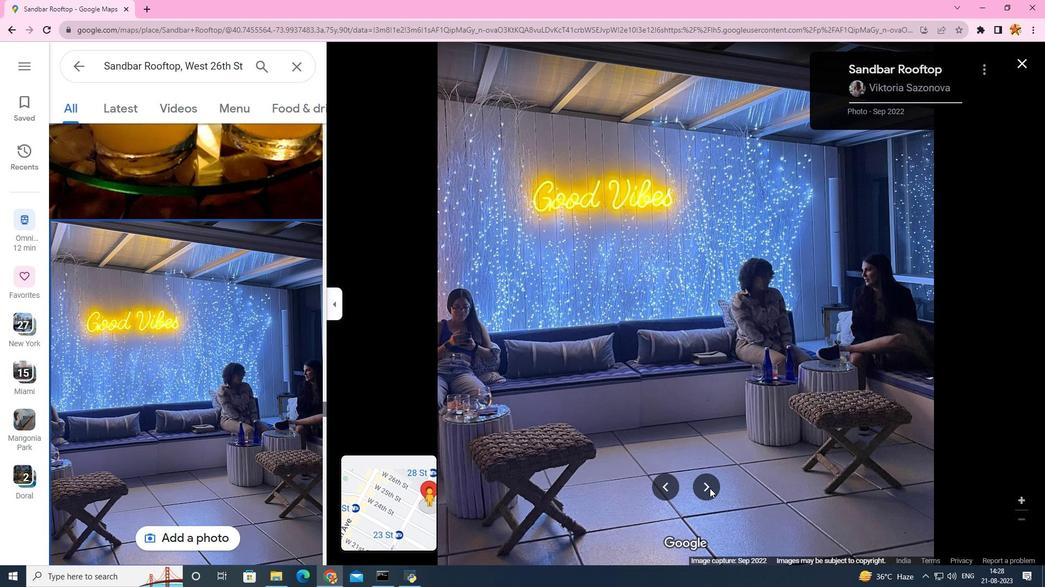 
Action: Mouse pressed left at (709, 488)
Screenshot: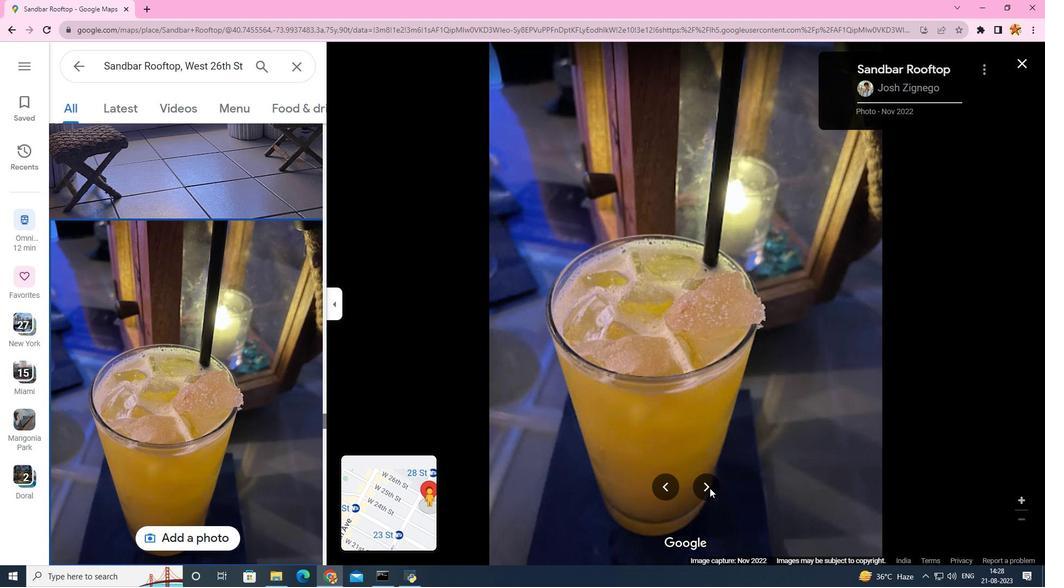 
Action: Mouse pressed left at (709, 488)
Screenshot: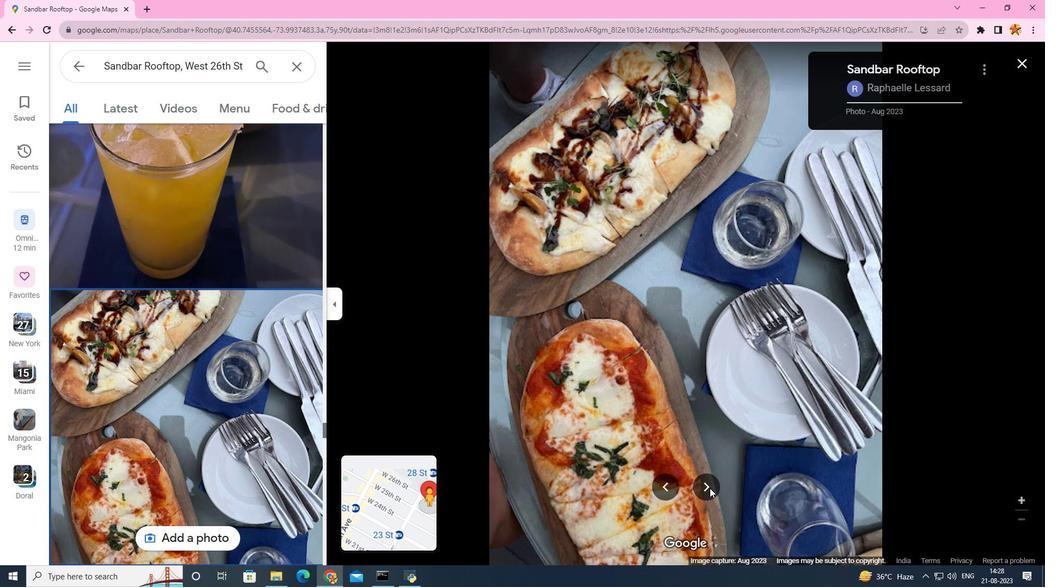 
Action: Mouse pressed left at (709, 488)
Screenshot: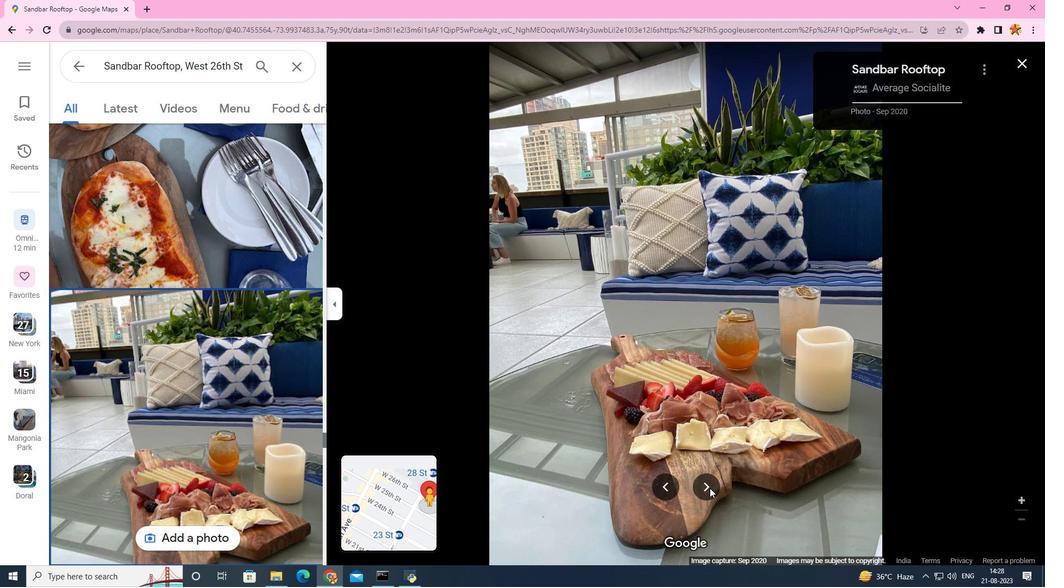 
Action: Mouse pressed left at (709, 488)
Screenshot: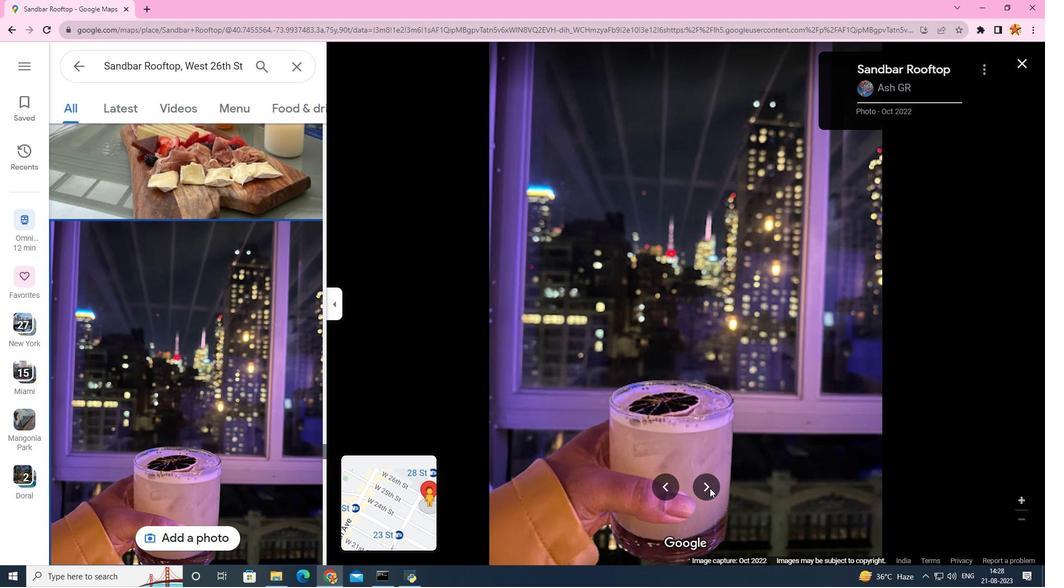 
Action: Mouse pressed left at (709, 488)
Screenshot: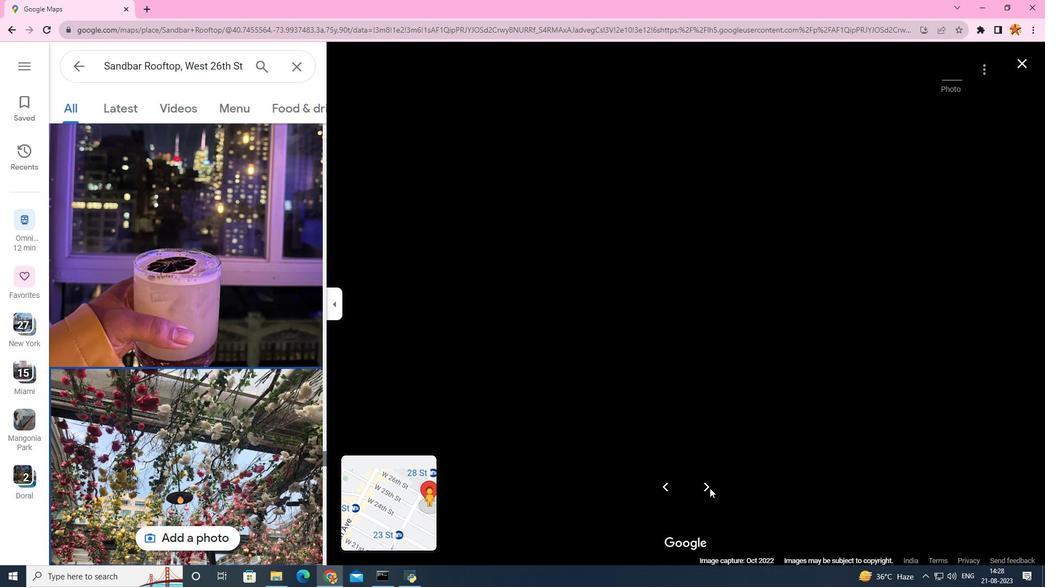 
Action: Mouse pressed left at (709, 488)
Screenshot: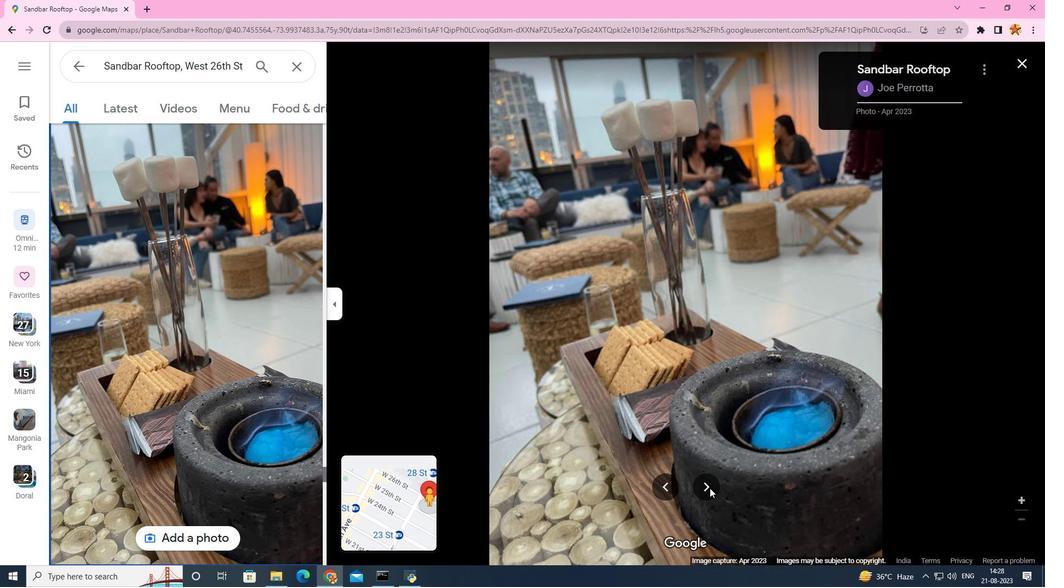 
Action: Mouse pressed left at (709, 488)
Screenshot: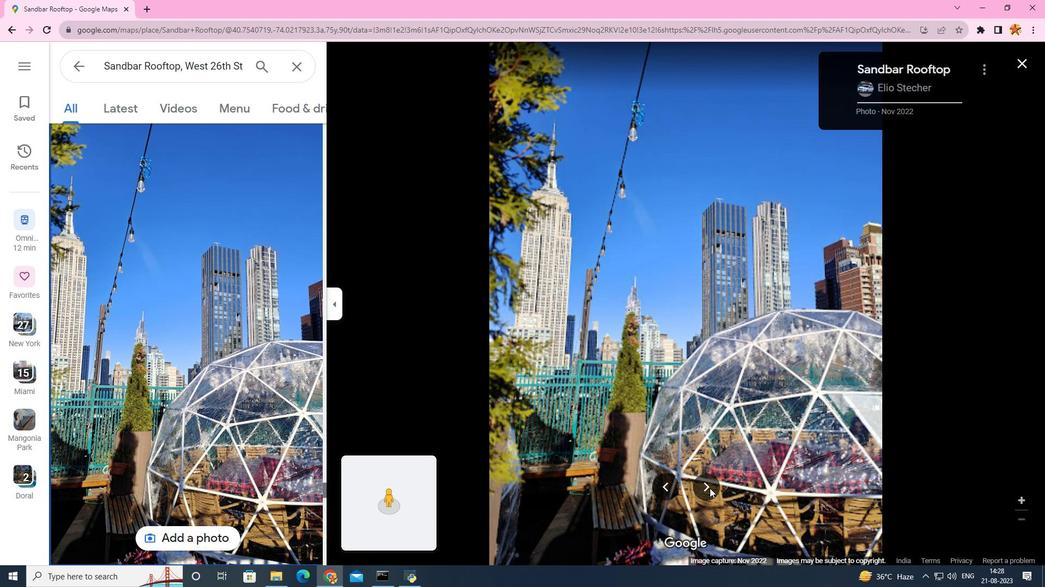 
Action: Mouse pressed left at (709, 488)
Screenshot: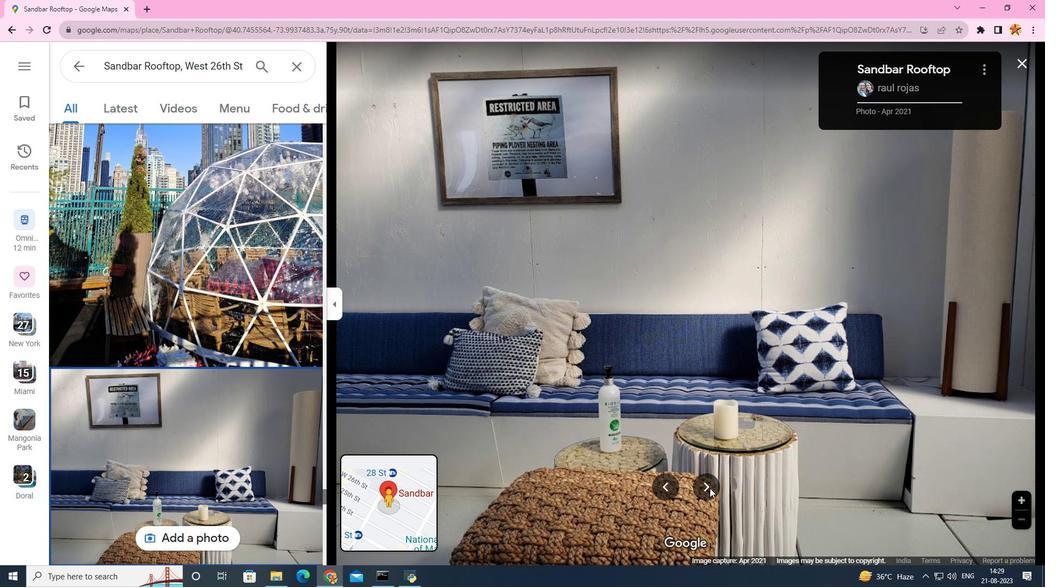 
Action: Mouse pressed left at (709, 488)
Screenshot: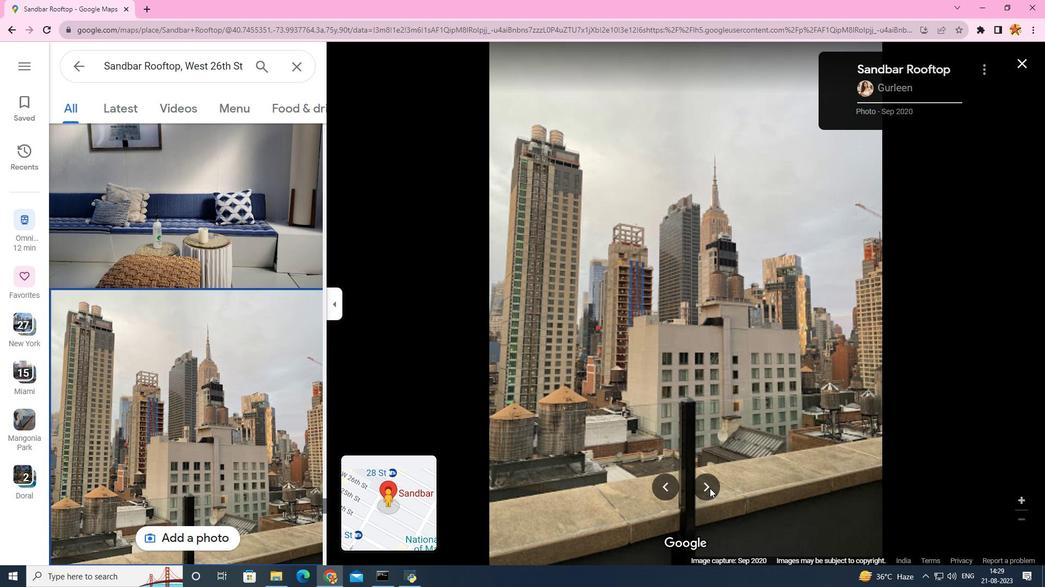 
Action: Mouse pressed left at (709, 488)
Screenshot: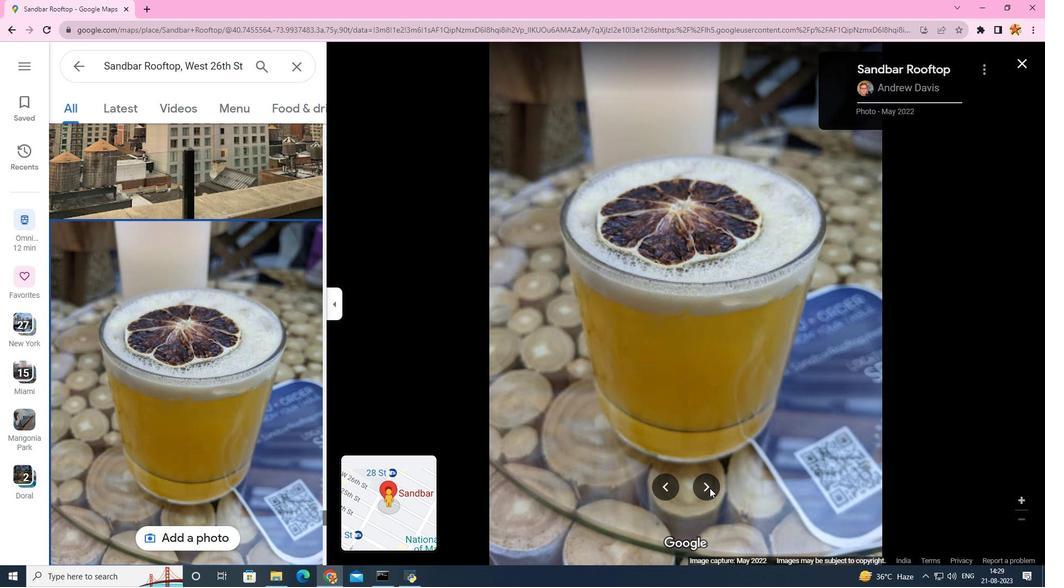
Action: Mouse pressed left at (709, 488)
Screenshot: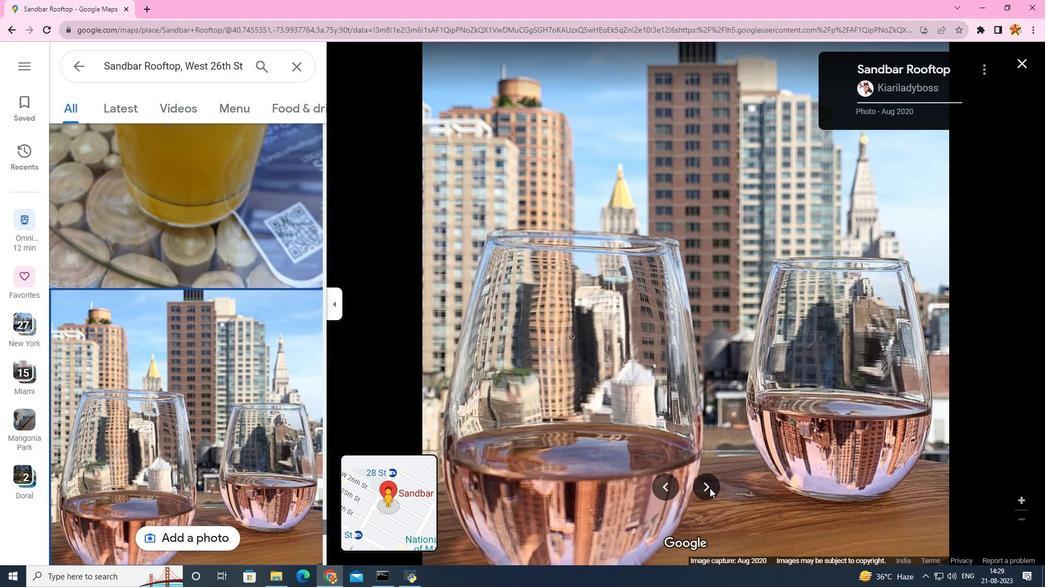 
Action: Mouse pressed left at (709, 488)
Screenshot: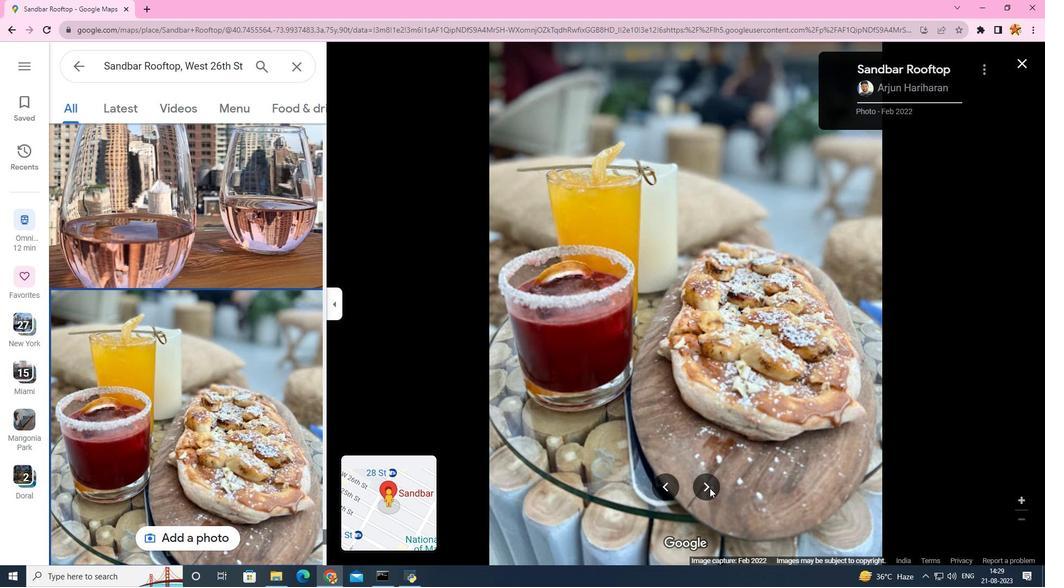 
Action: Mouse pressed left at (709, 488)
Screenshot: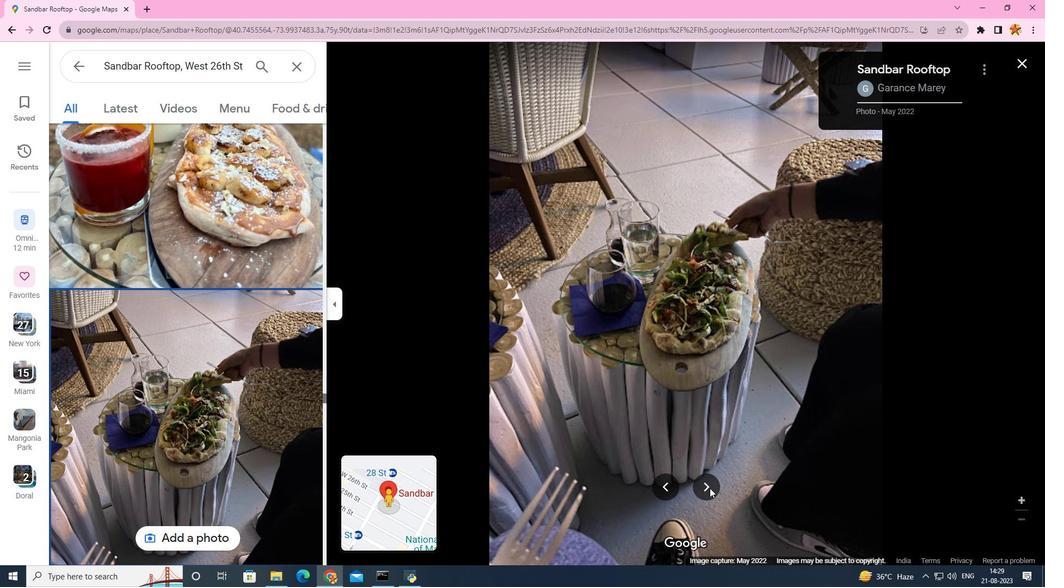 
Action: Mouse moved to (705, 483)
Screenshot: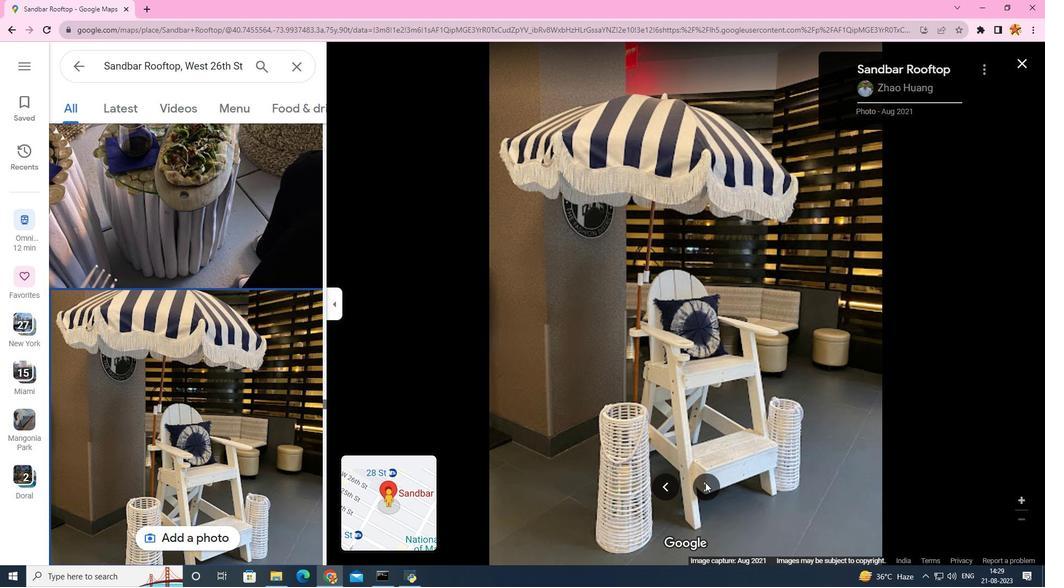 
Action: Mouse pressed left at (705, 483)
Screenshot: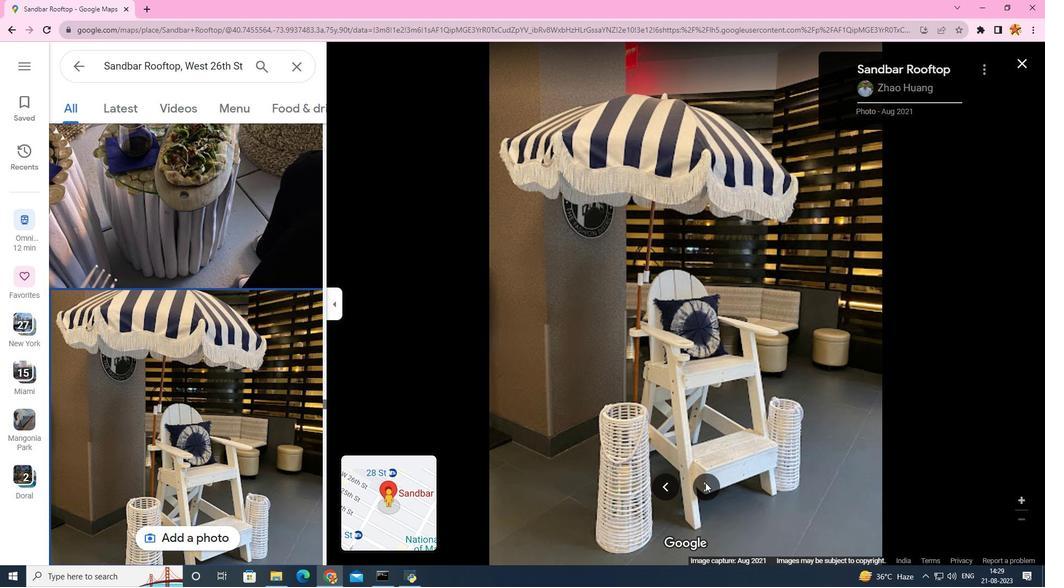 
Action: Mouse moved to (704, 483)
Screenshot: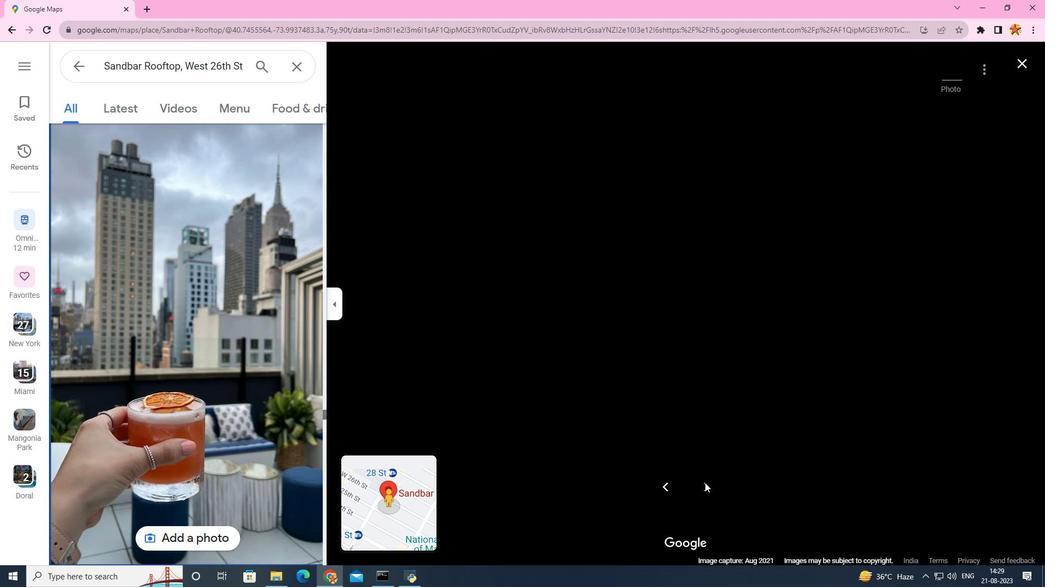 
Action: Mouse pressed left at (704, 483)
Screenshot: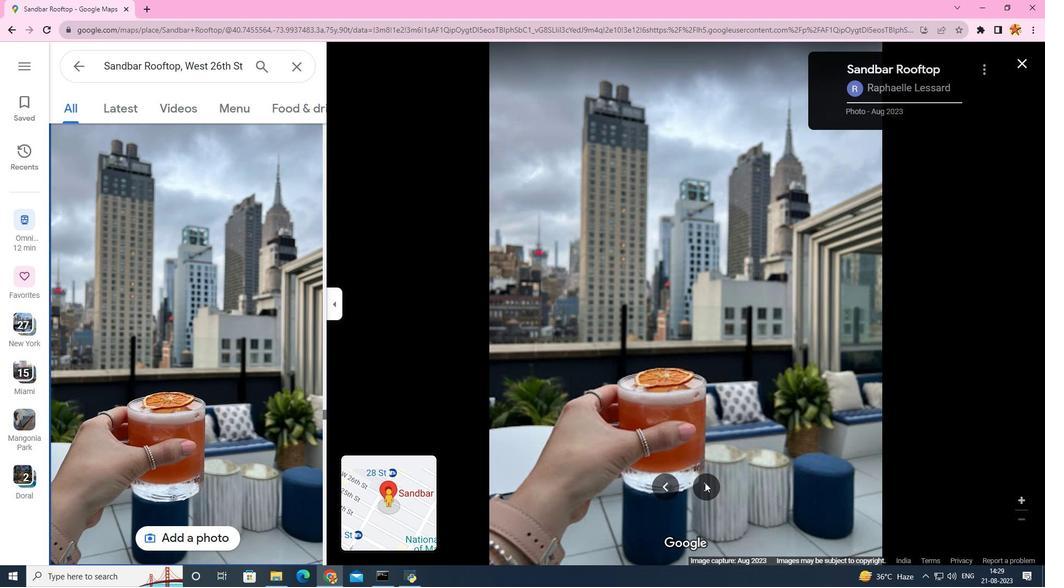 
Action: Mouse pressed left at (704, 483)
Screenshot: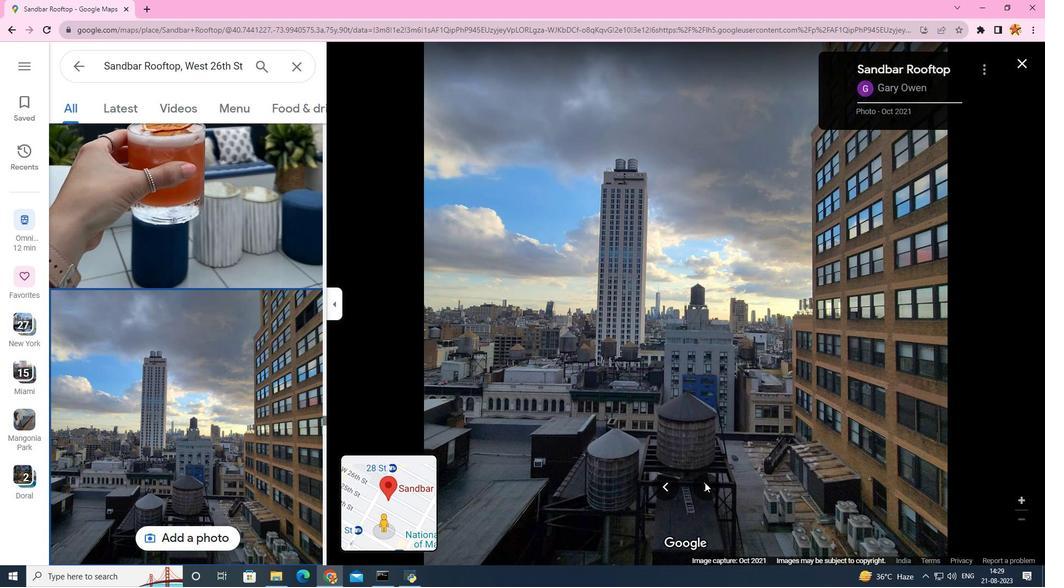 
Action: Mouse pressed left at (704, 483)
Screenshot: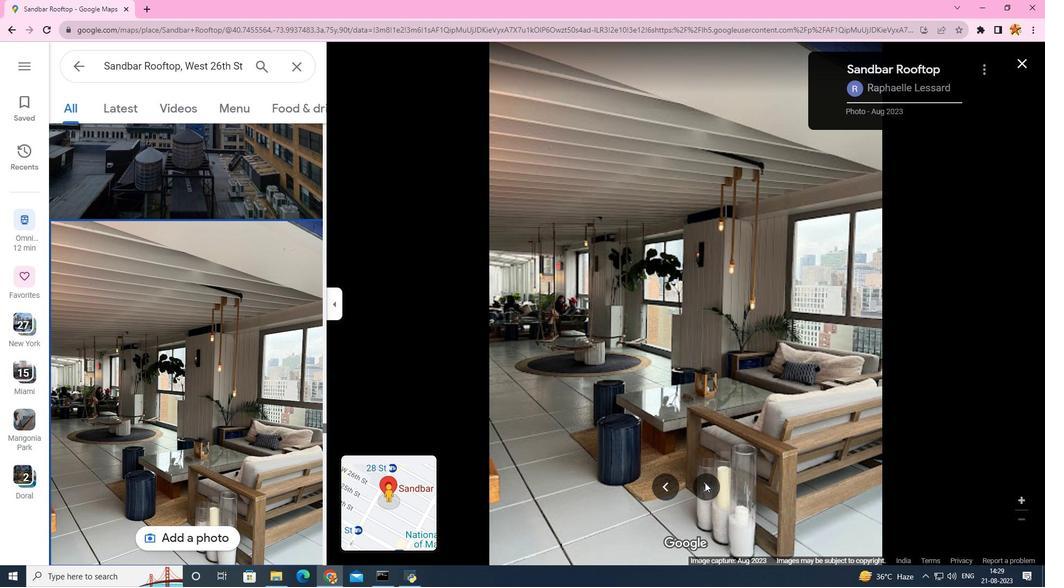 
Action: Mouse pressed left at (704, 483)
Screenshot: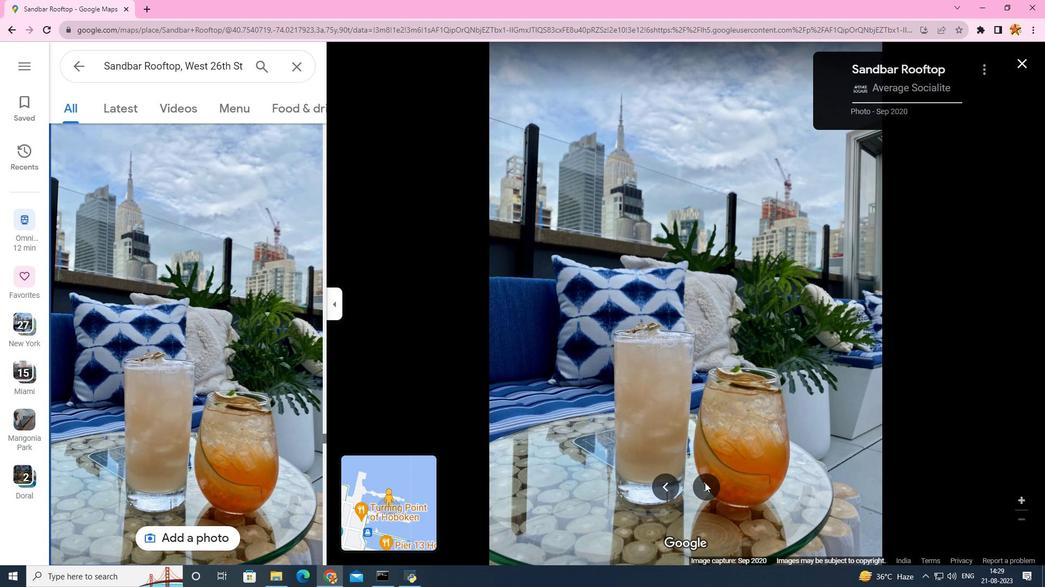 
Action: Mouse moved to (704, 483)
Screenshot: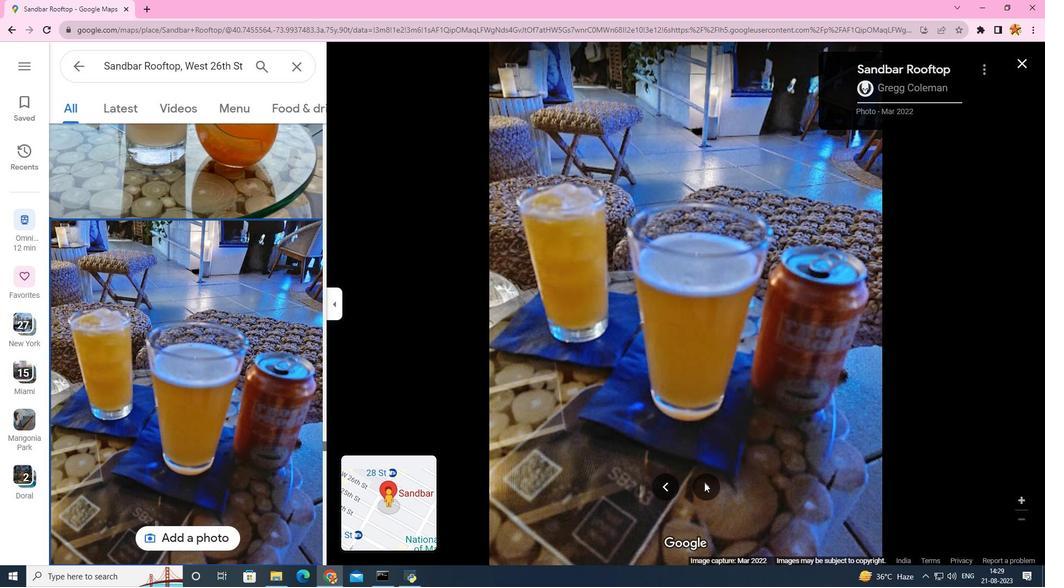 
Action: Mouse pressed left at (704, 483)
Screenshot: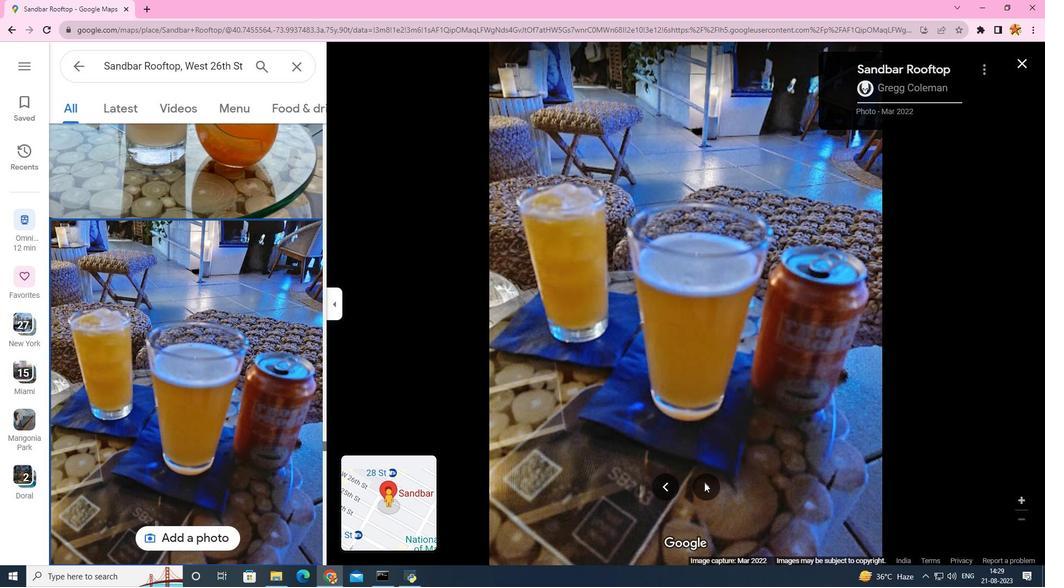 
Action: Mouse moved to (226, 96)
Screenshot: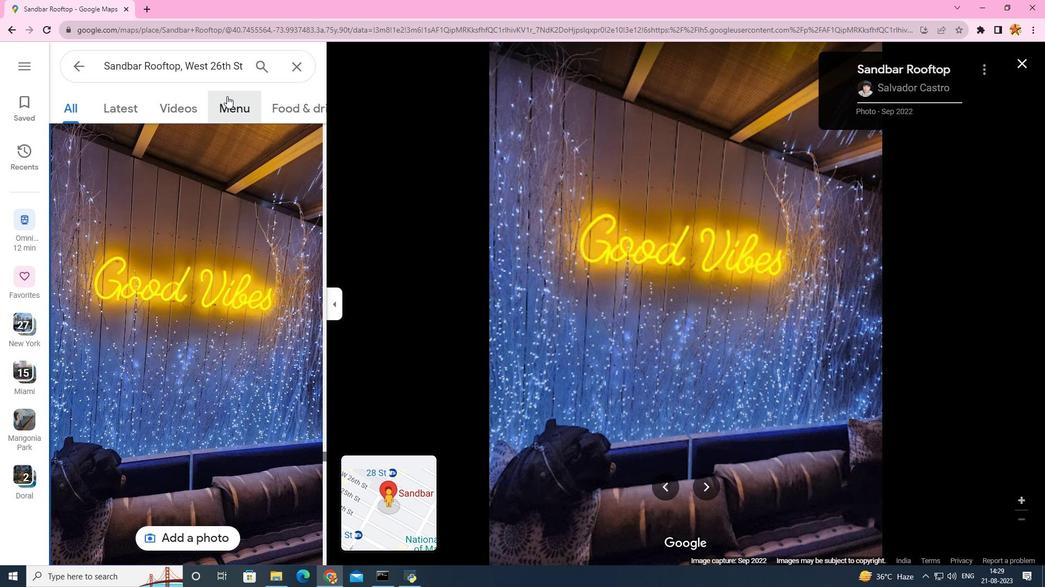 
Action: Mouse pressed left at (226, 96)
Screenshot: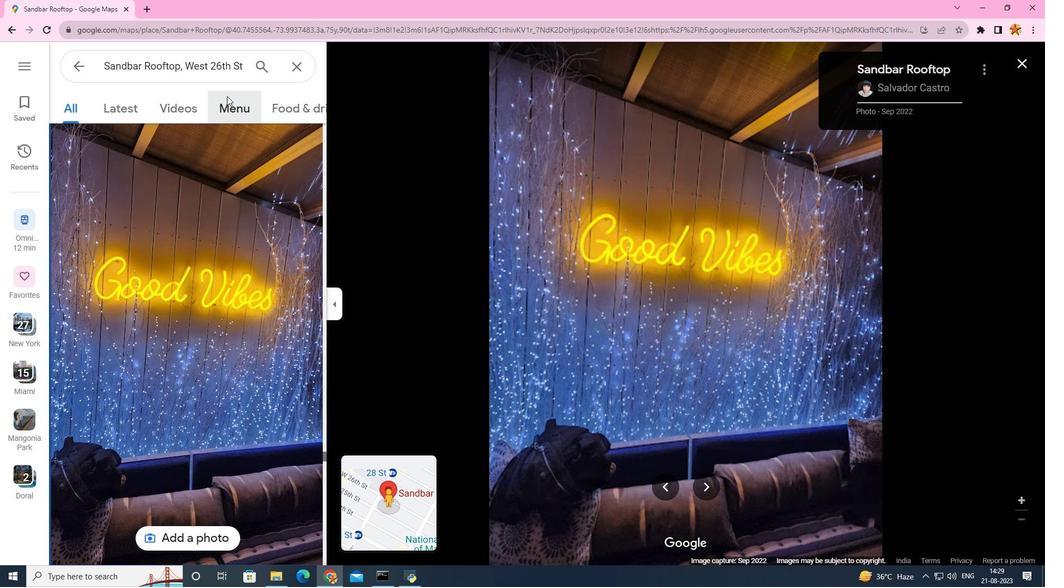 
Action: Mouse moved to (708, 485)
Screenshot: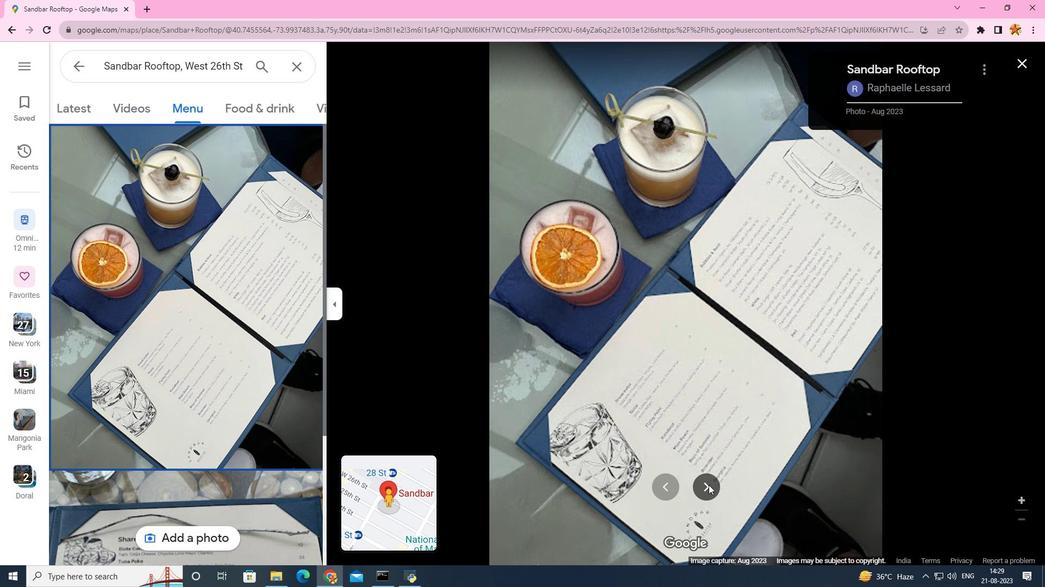 
Action: Mouse pressed left at (708, 485)
Screenshot: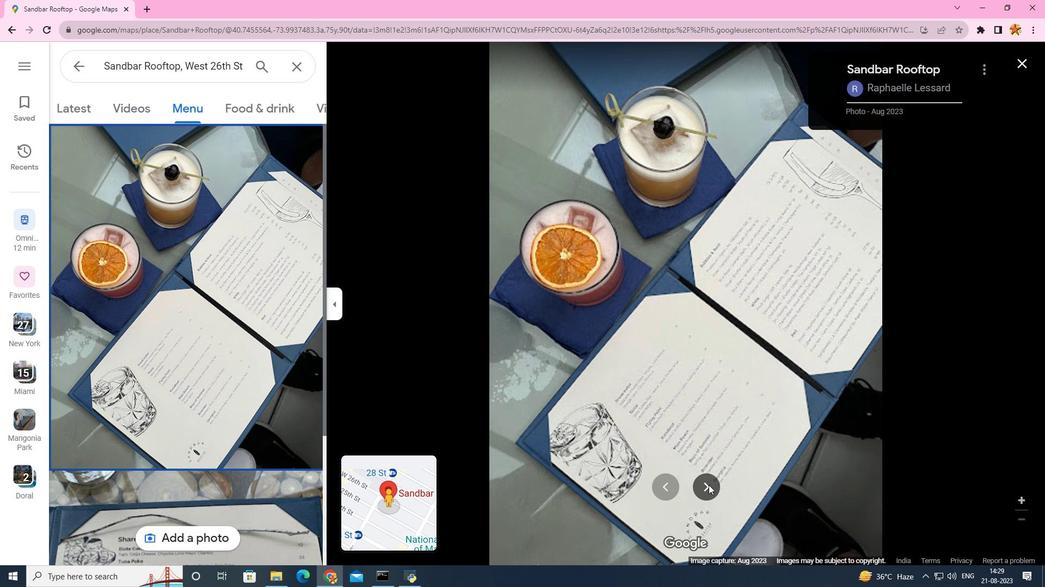 
Action: Mouse moved to (708, 485)
Screenshot: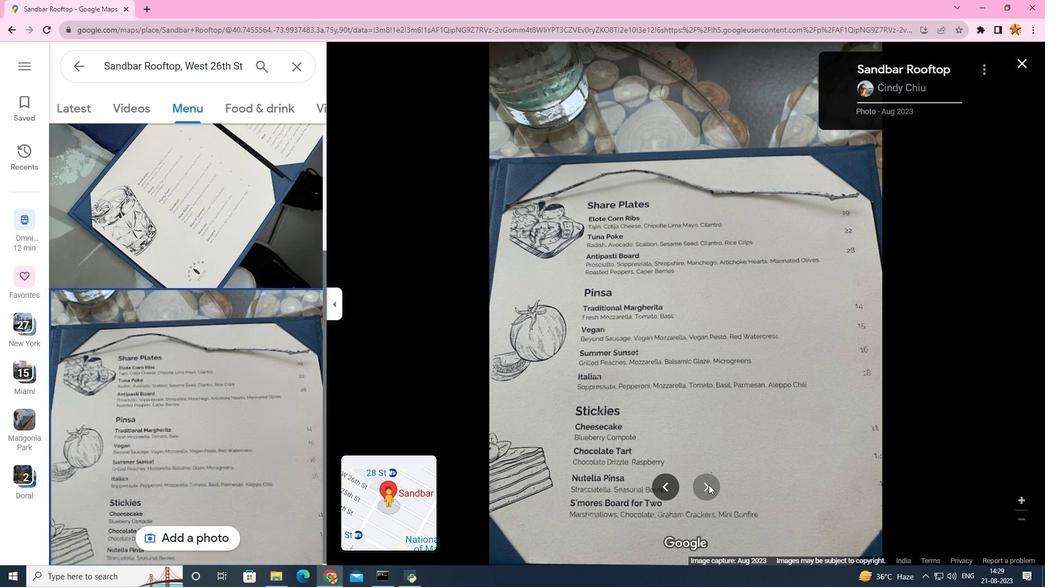 
Action: Mouse pressed left at (708, 485)
Screenshot: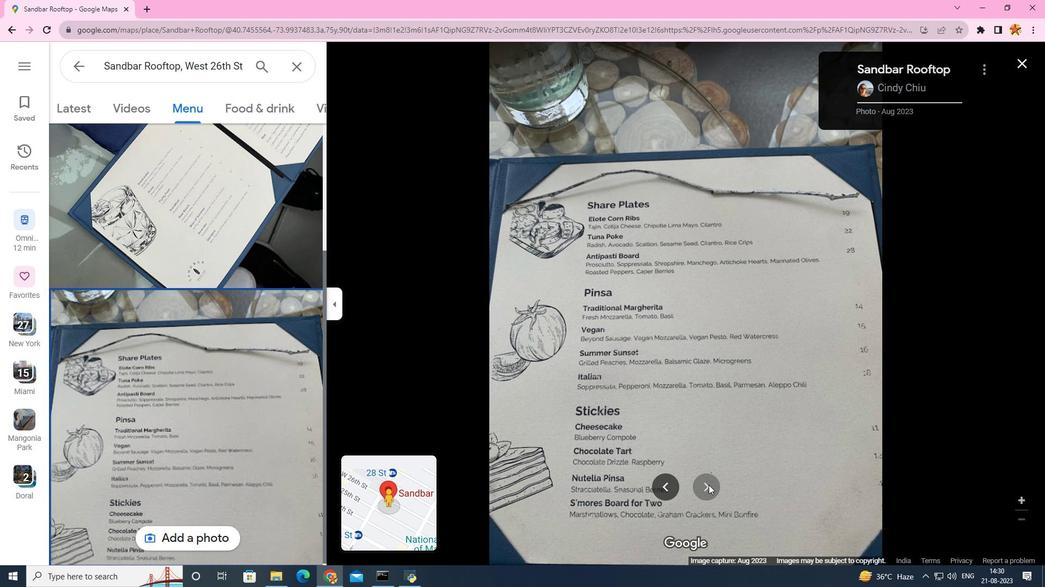 
Action: Mouse scrolled (708, 486) with delta (0, 0)
Screenshot: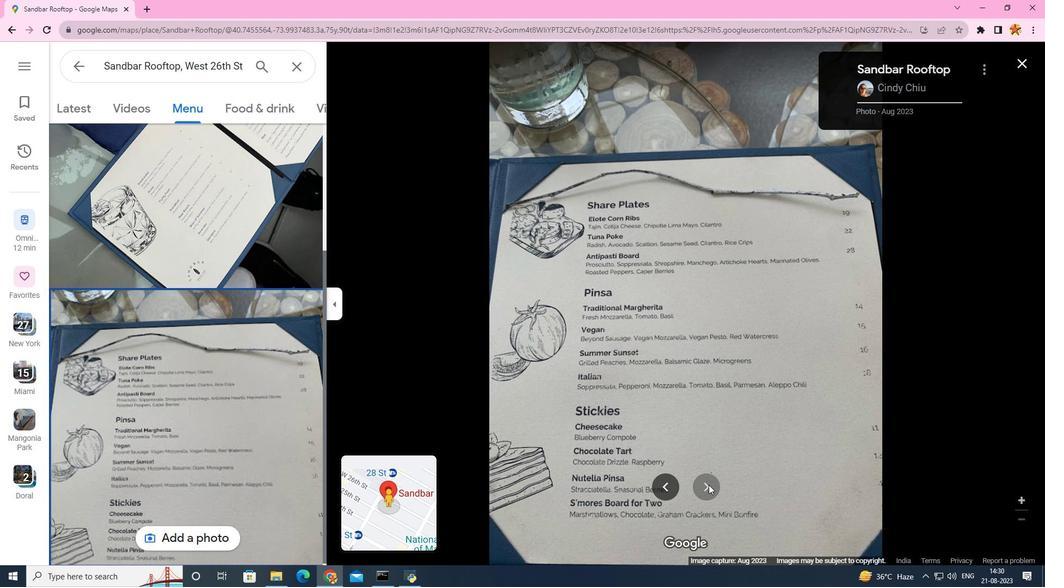
Action: Mouse pressed left at (708, 485)
Screenshot: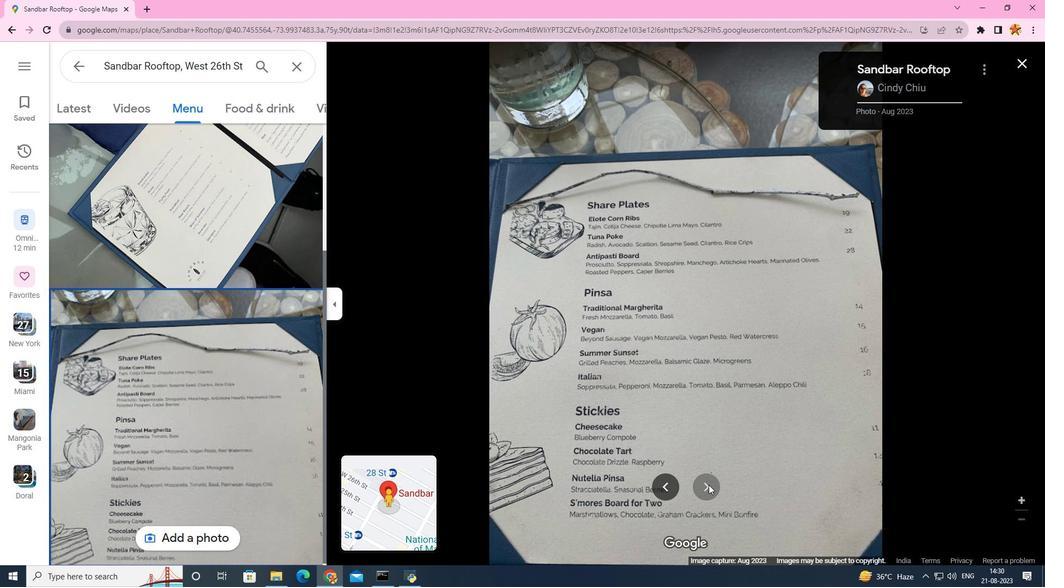 
Action: Mouse moved to (78, 75)
Screenshot: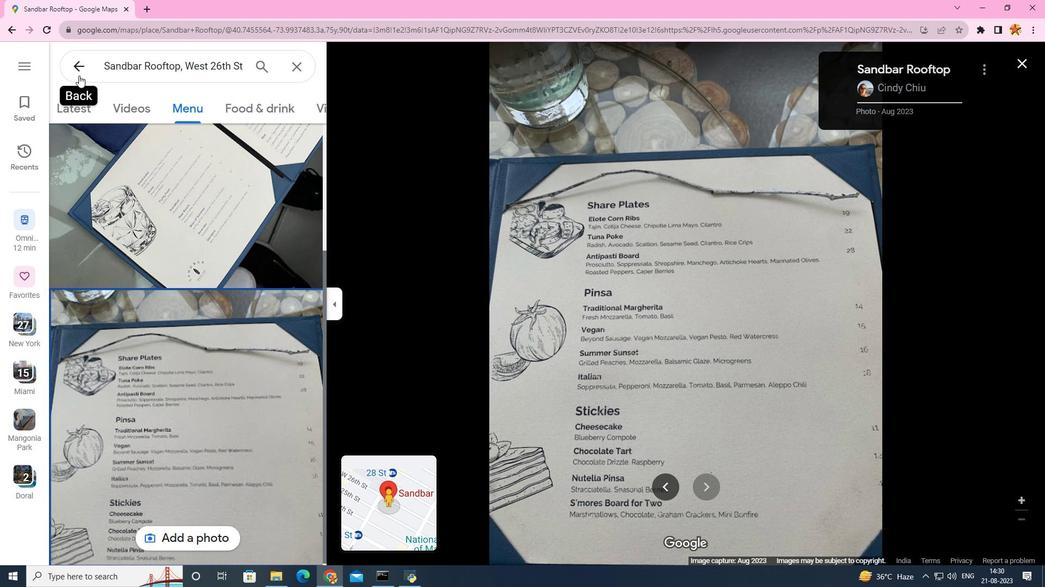 
Action: Mouse pressed left at (78, 75)
Screenshot: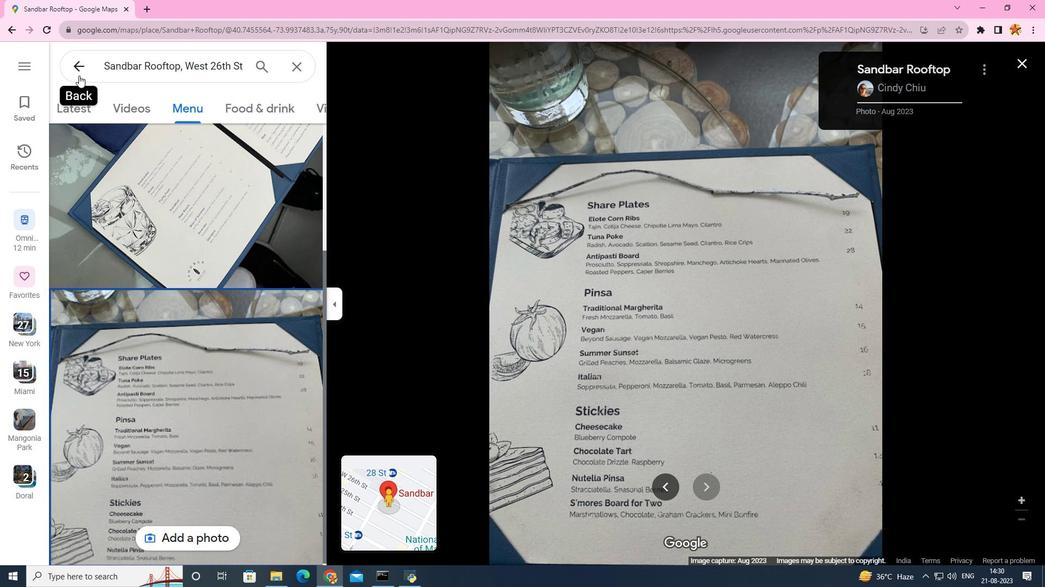 
Action: Mouse moved to (176, 291)
Screenshot: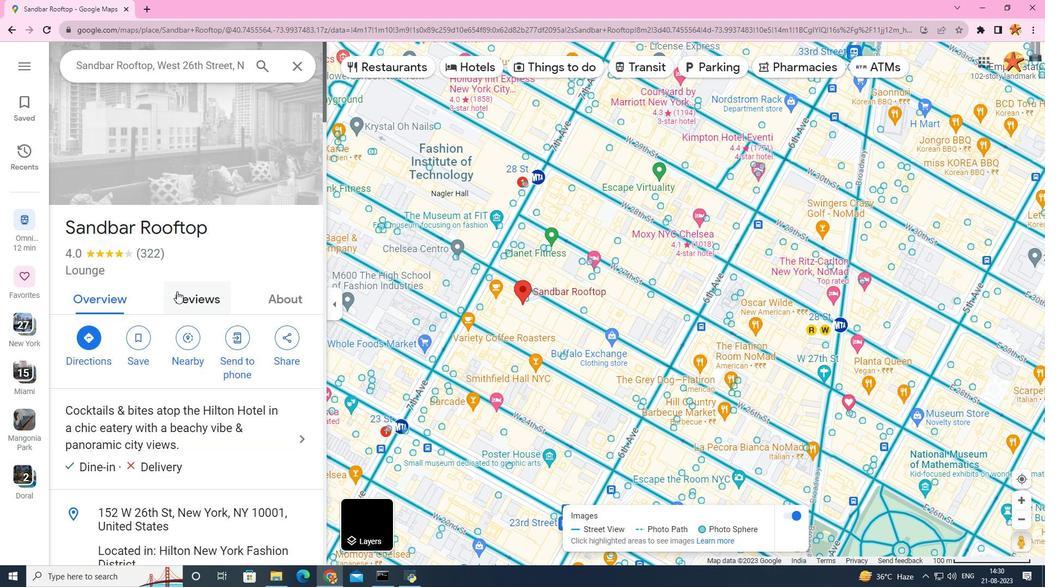
Action: Mouse scrolled (176, 292) with delta (0, 0)
Screenshot: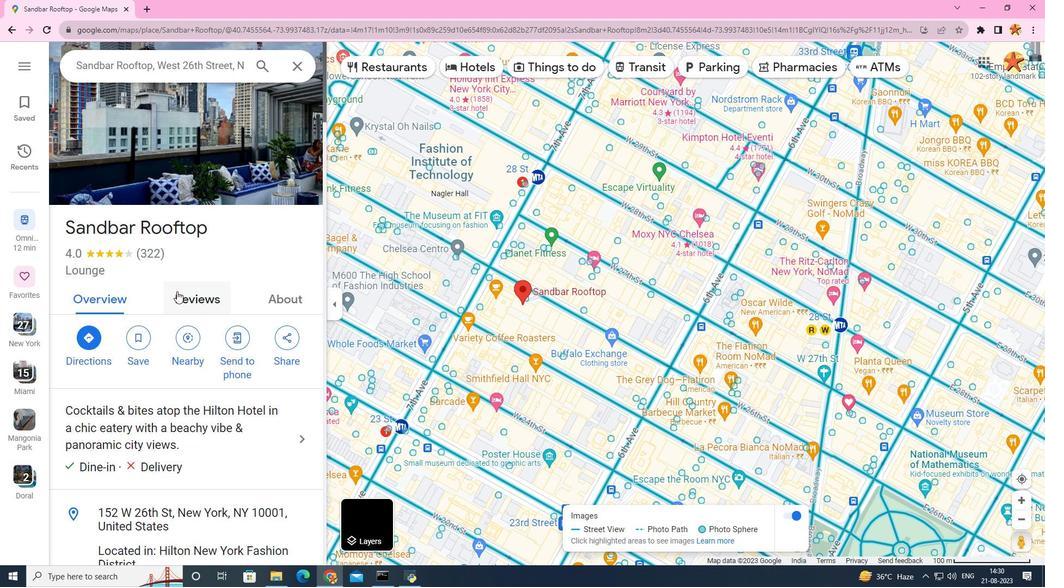 
Action: Mouse scrolled (176, 292) with delta (0, 0)
Screenshot: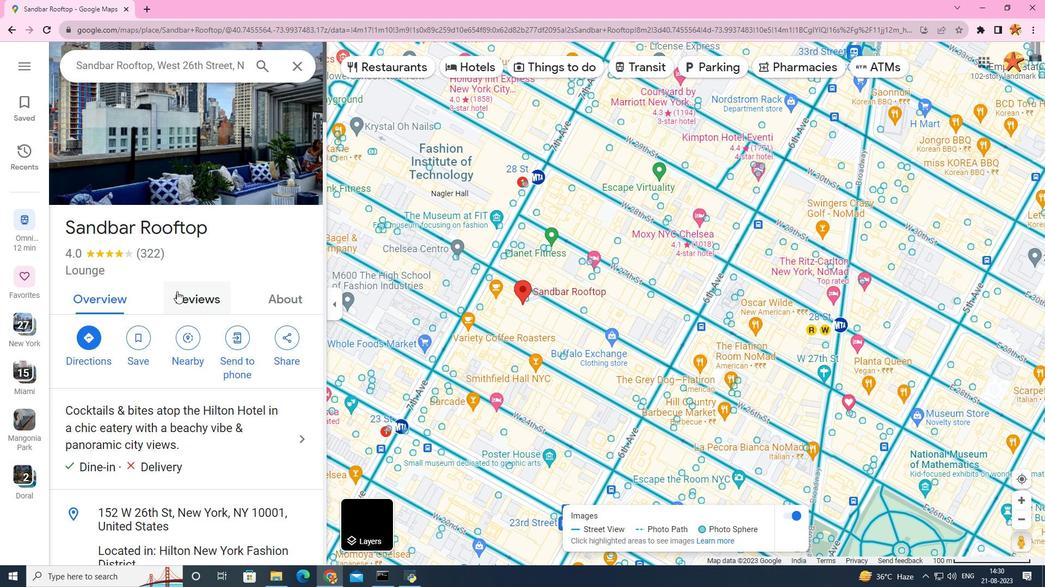 
Action: Mouse scrolled (176, 291) with delta (0, 0)
Screenshot: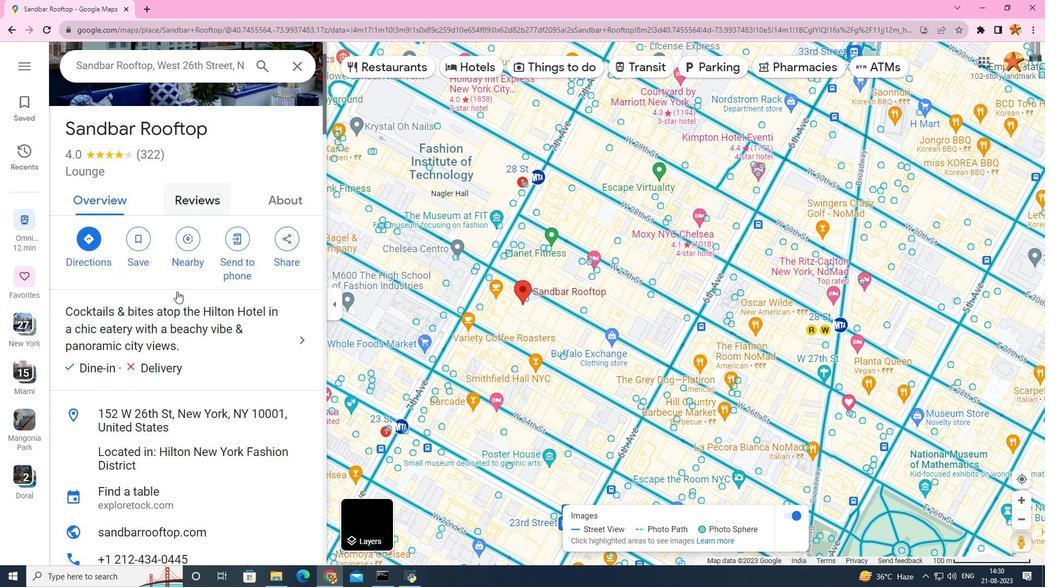 
Action: Mouse scrolled (176, 291) with delta (0, 0)
Screenshot: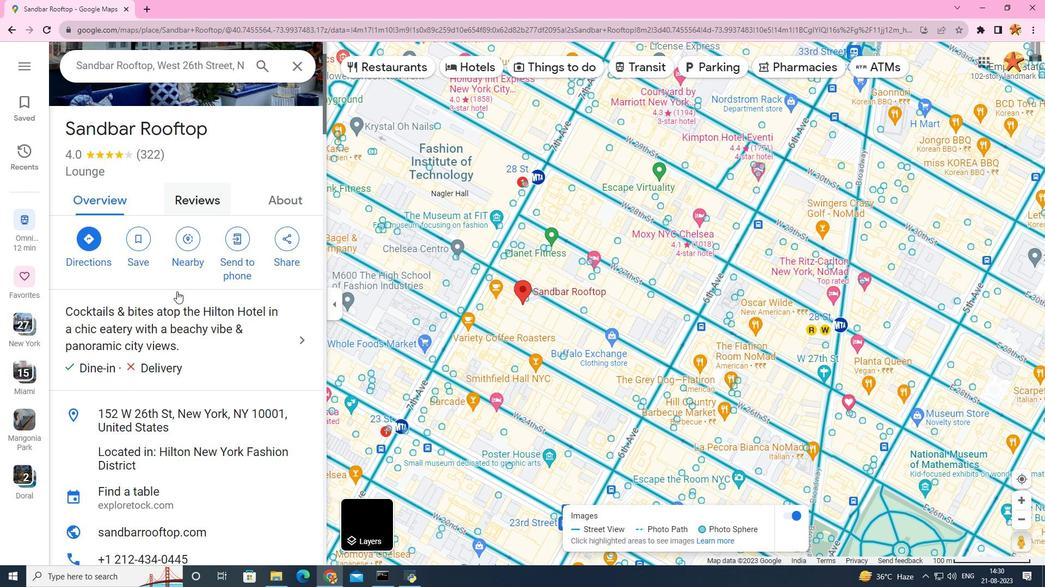
Action: Mouse scrolled (176, 291) with delta (0, 0)
Screenshot: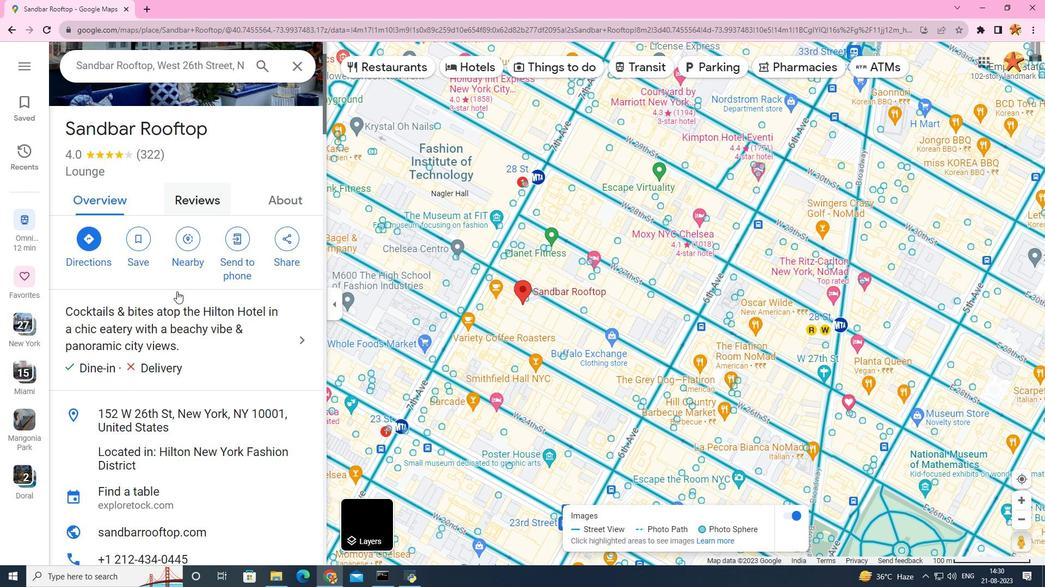 
Action: Mouse scrolled (176, 292) with delta (0, 0)
Screenshot: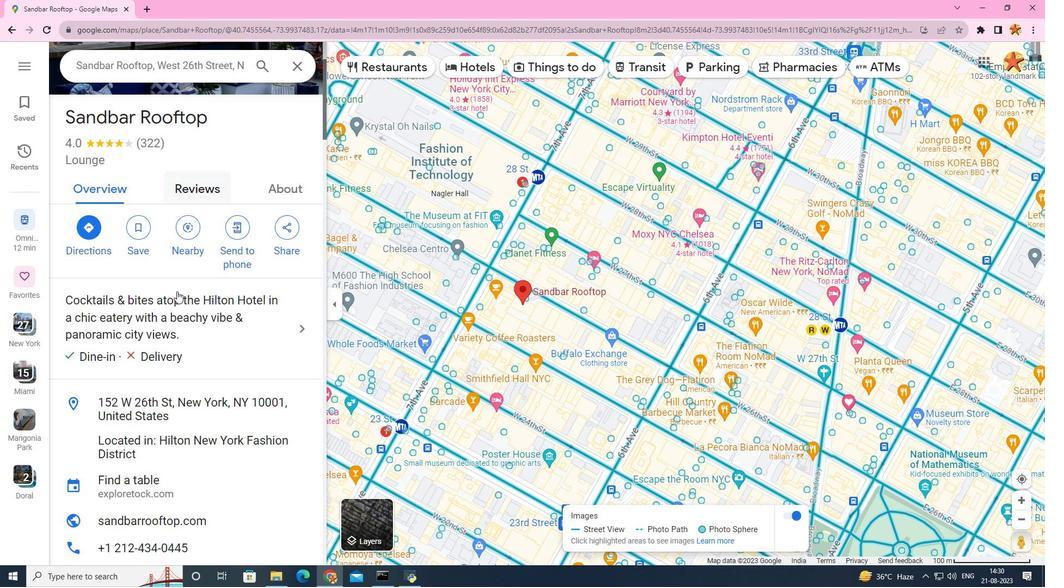 
Action: Mouse scrolled (176, 292) with delta (0, 0)
Screenshot: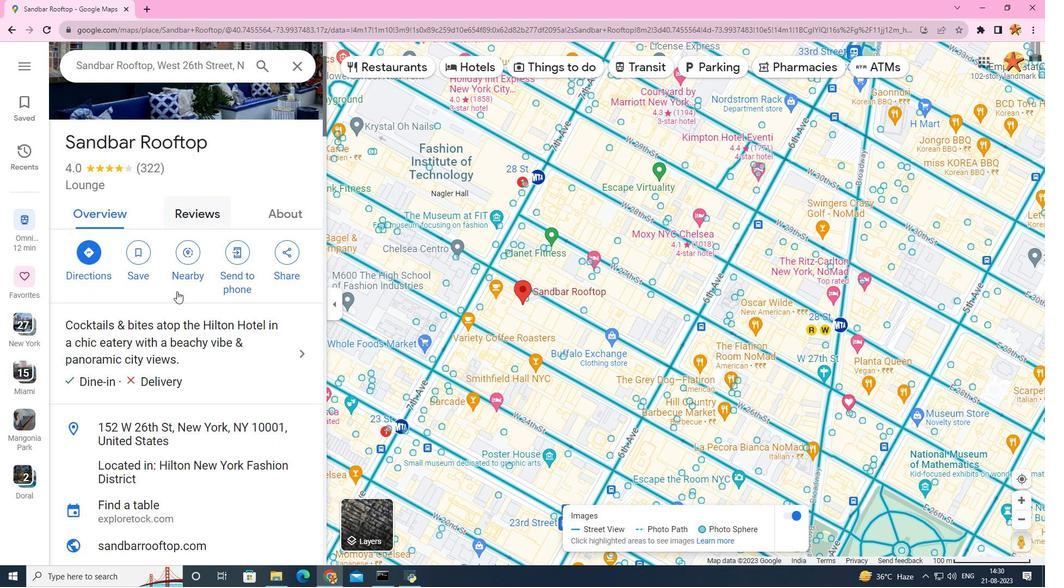 
Action: Mouse moved to (154, 291)
Screenshot: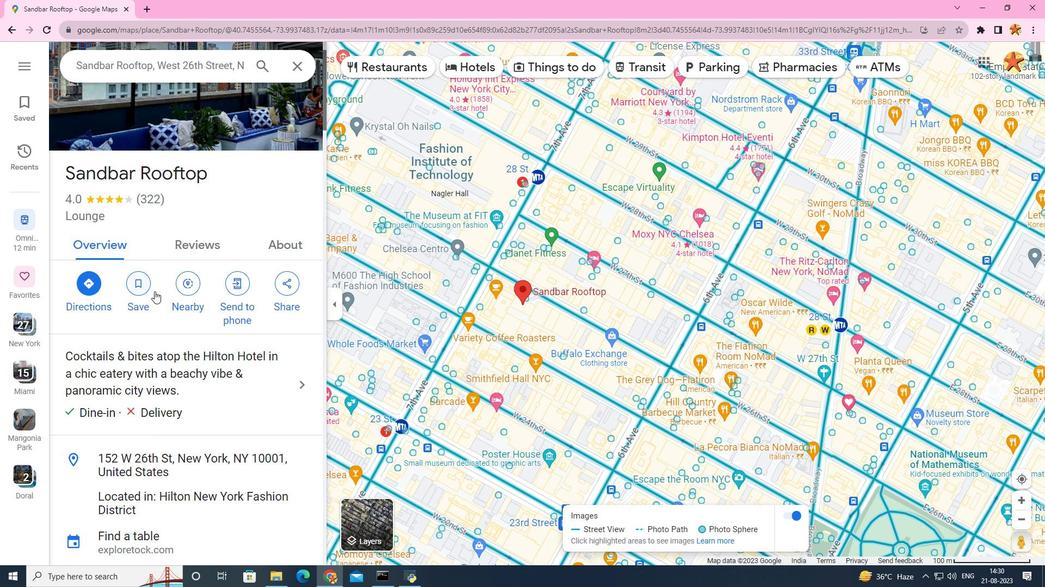 
Action: Mouse pressed left at (154, 291)
Screenshot: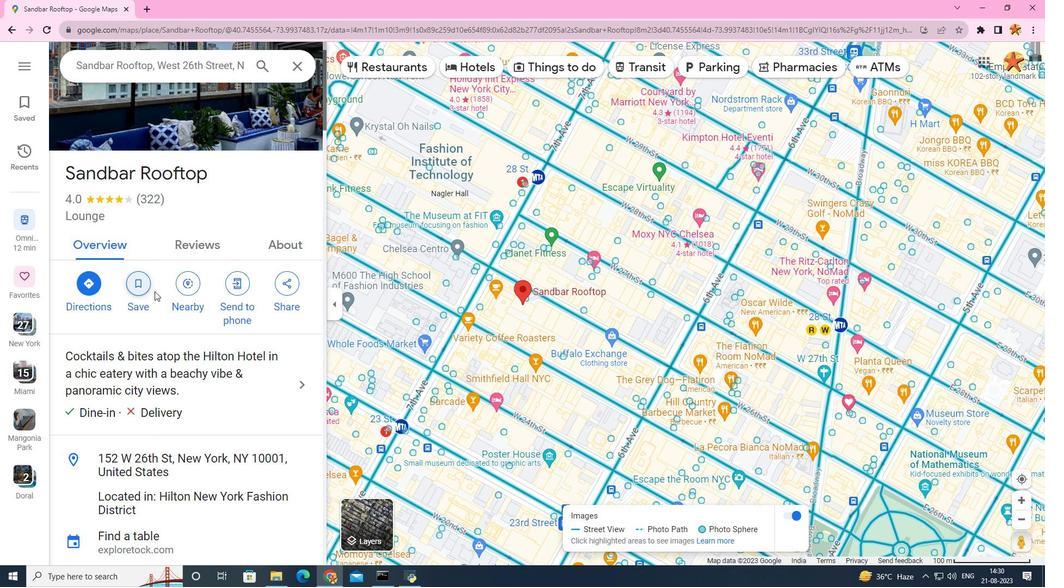 
Action: Mouse moved to (203, 313)
Screenshot: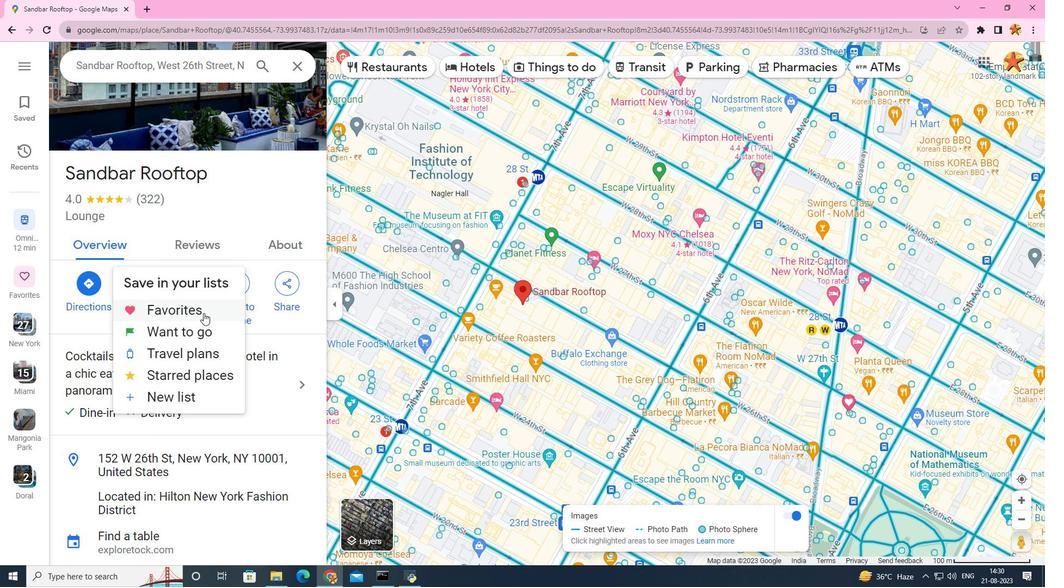 
Action: Mouse pressed left at (203, 313)
Screenshot: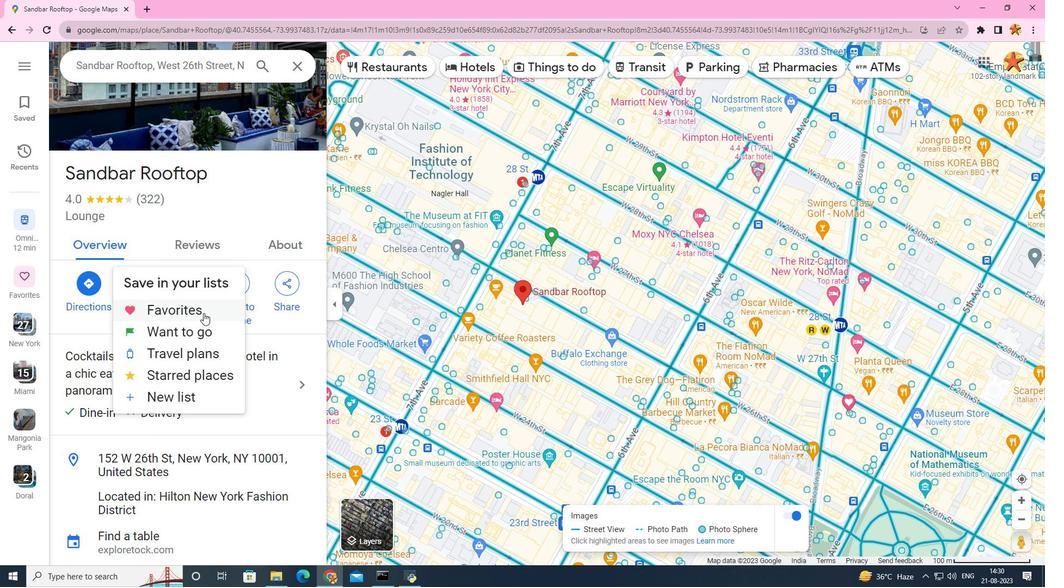 
